 Task: Add an event with the title Lunch and Learn: Effective Presentation Skills for Impactful Delivery, date '2023/10/19', time 7:00 AM to 9:00 AMand add a description: Encourage participants to share their concerns or fears related to the exercise. Discuss the importance of trust, reliability, and effective communication within the team.Select event color  Graphite . Add location for the event as: Bern, Switzerland, logged in from the account softage.4@softage.netand send the event invitation to softage.6@softage.net and softage.7@softage.net. Set a reminder for the event Doesn't repeat
Action: Mouse moved to (92, 100)
Screenshot: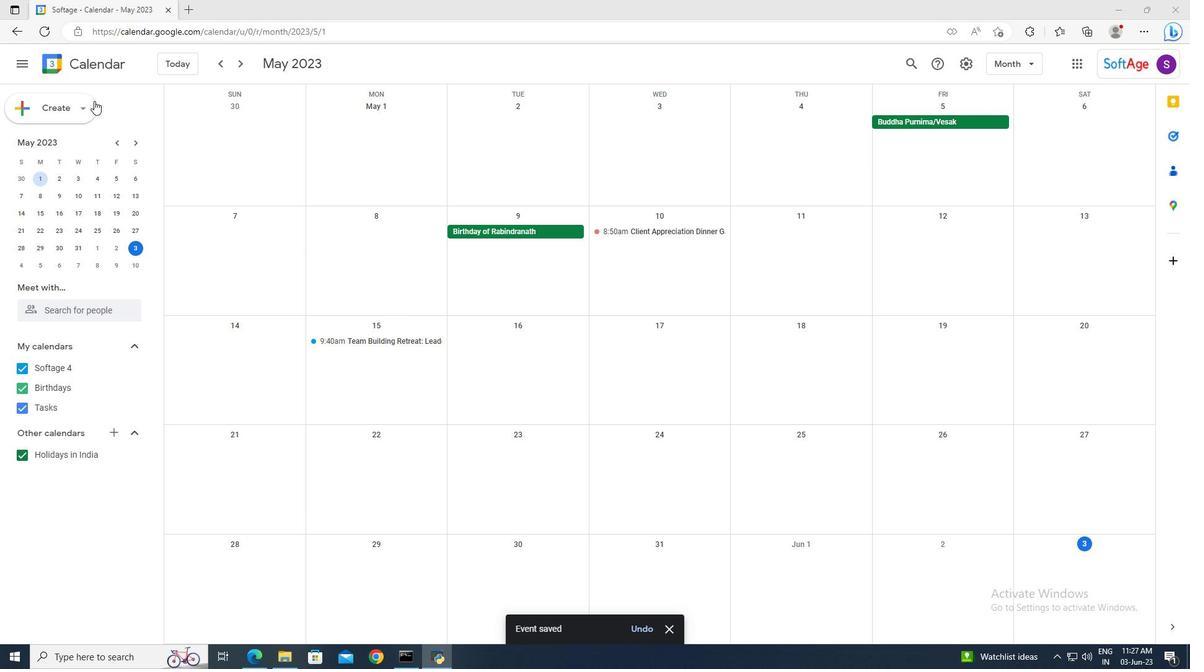 
Action: Mouse pressed left at (92, 100)
Screenshot: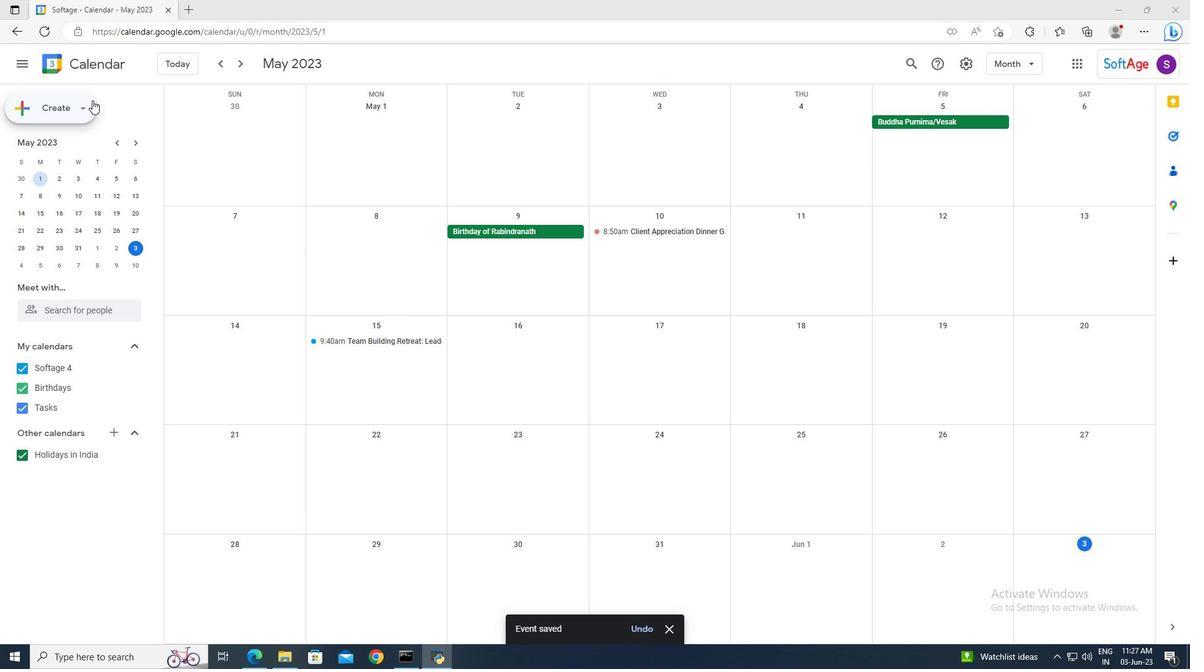 
Action: Mouse moved to (87, 138)
Screenshot: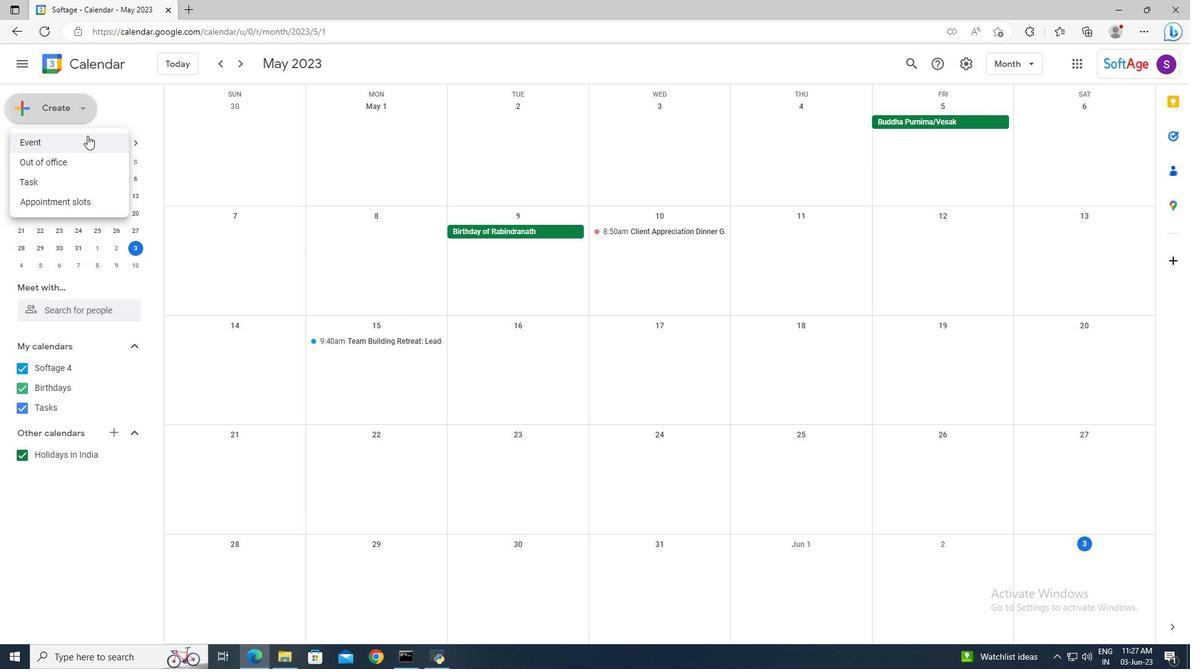 
Action: Mouse pressed left at (87, 138)
Screenshot: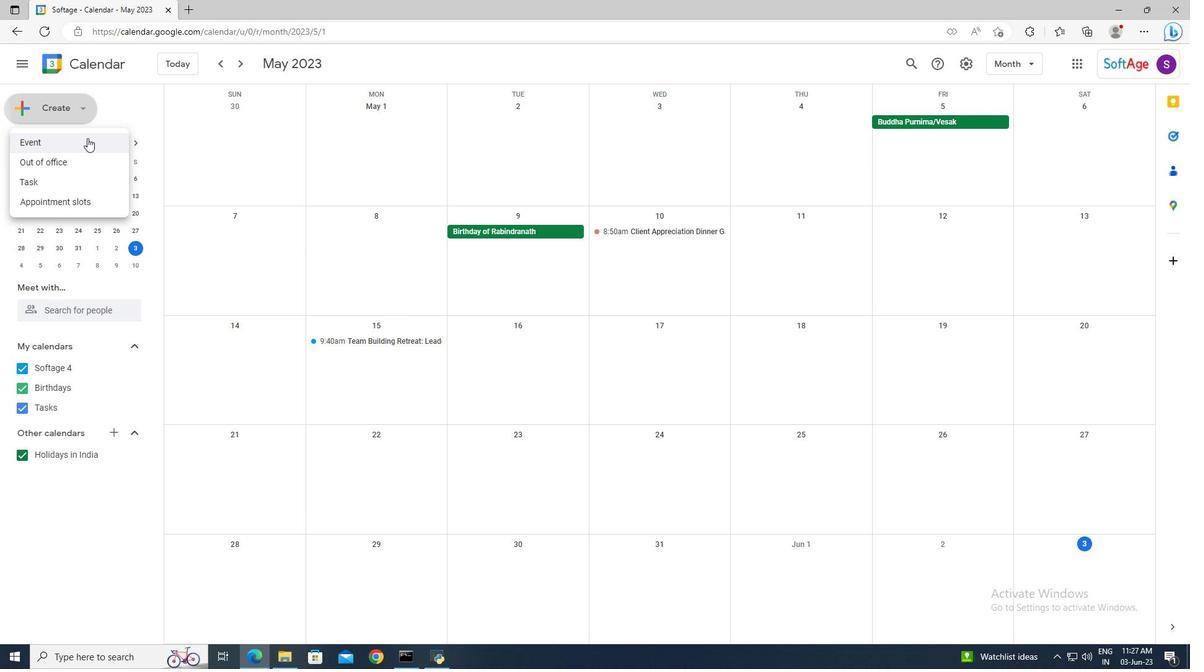 
Action: Mouse moved to (197, 417)
Screenshot: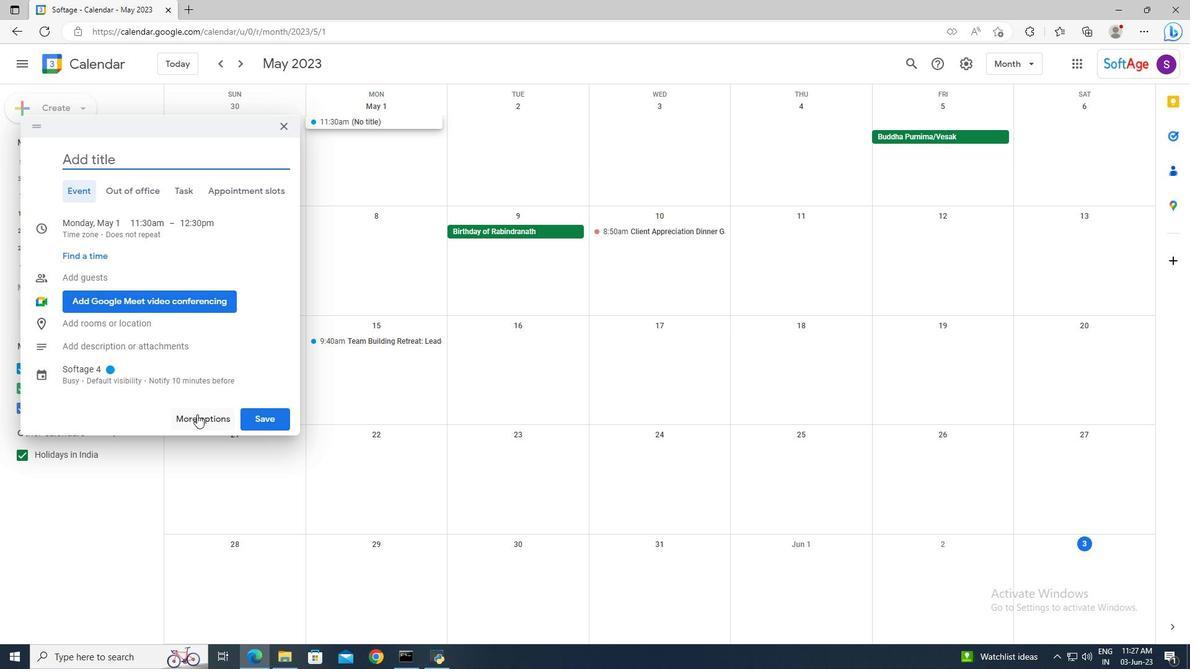 
Action: Mouse pressed left at (197, 417)
Screenshot: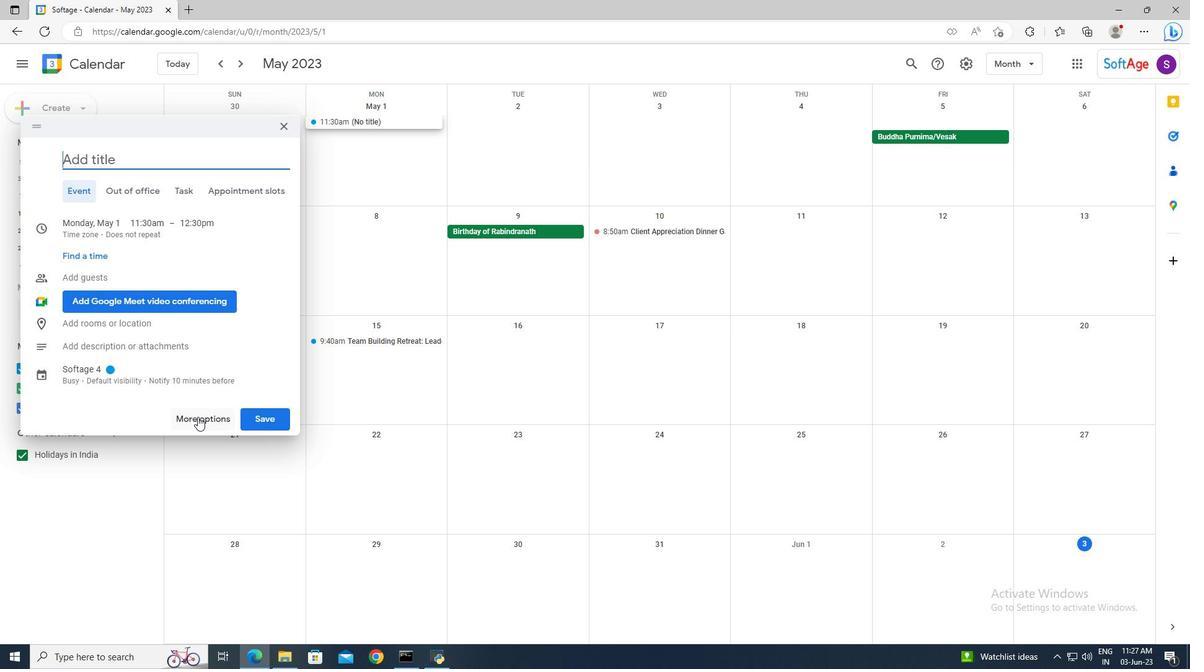 
Action: Mouse moved to (206, 70)
Screenshot: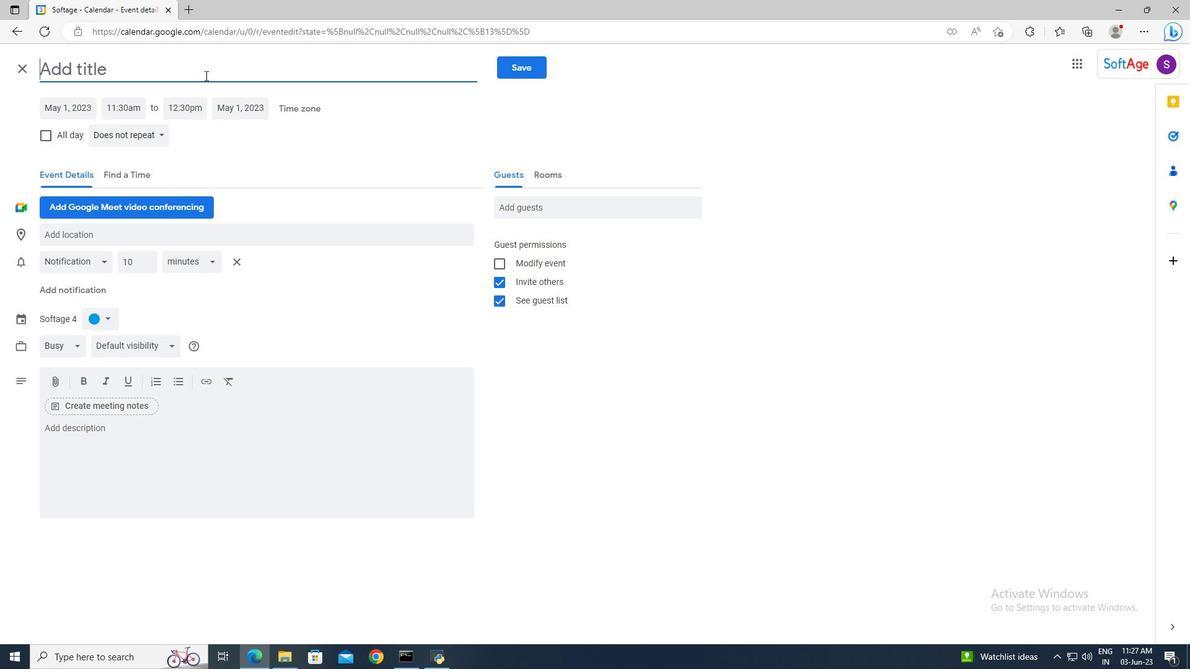 
Action: Mouse pressed left at (206, 70)
Screenshot: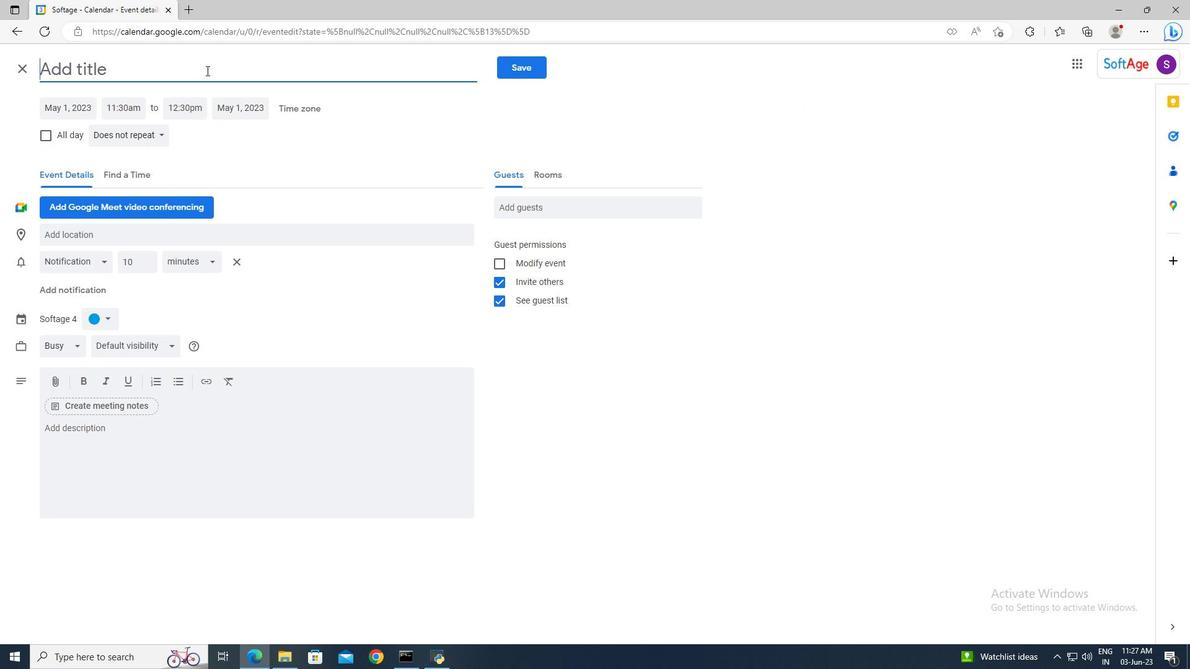 
Action: Key pressed <Key.shift>Lunch<Key.space>and<Key.space><Key.shift>Learn<Key.shift>:<Key.space><Key.shift>Effective<Key.space><Key.shift>Presentation<Key.space><Key.shift_r>Skills<Key.space>for<Key.space><Key.shift>Impactful<Key.space><Key.shift>Delivery
Screenshot: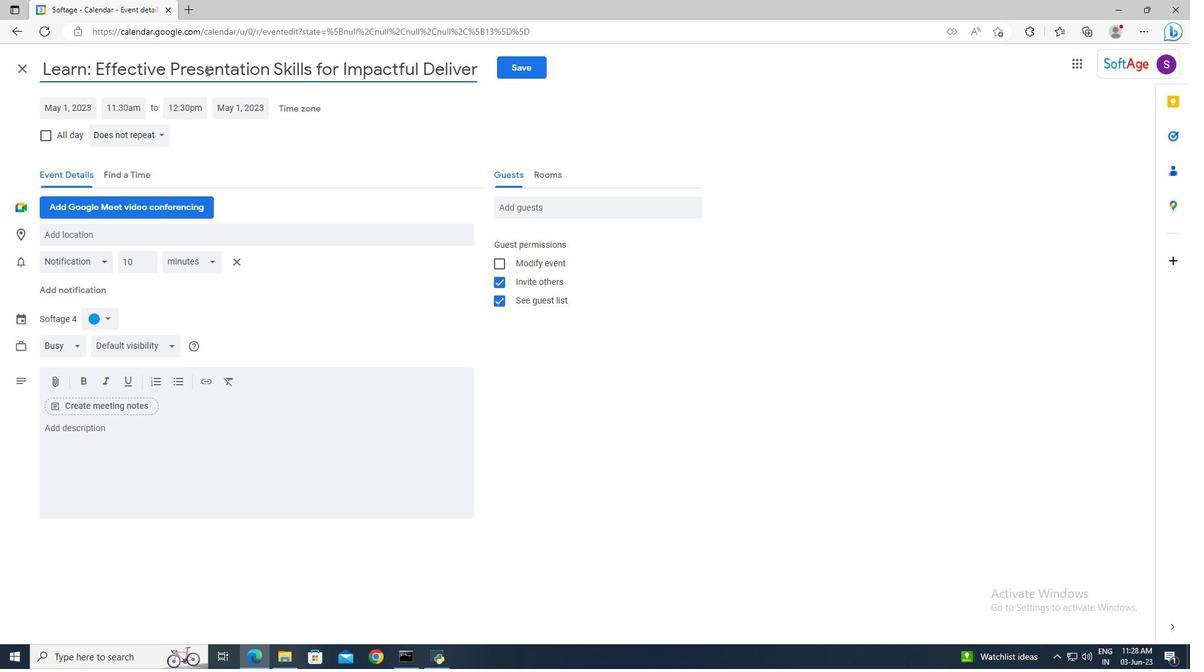 
Action: Mouse moved to (84, 106)
Screenshot: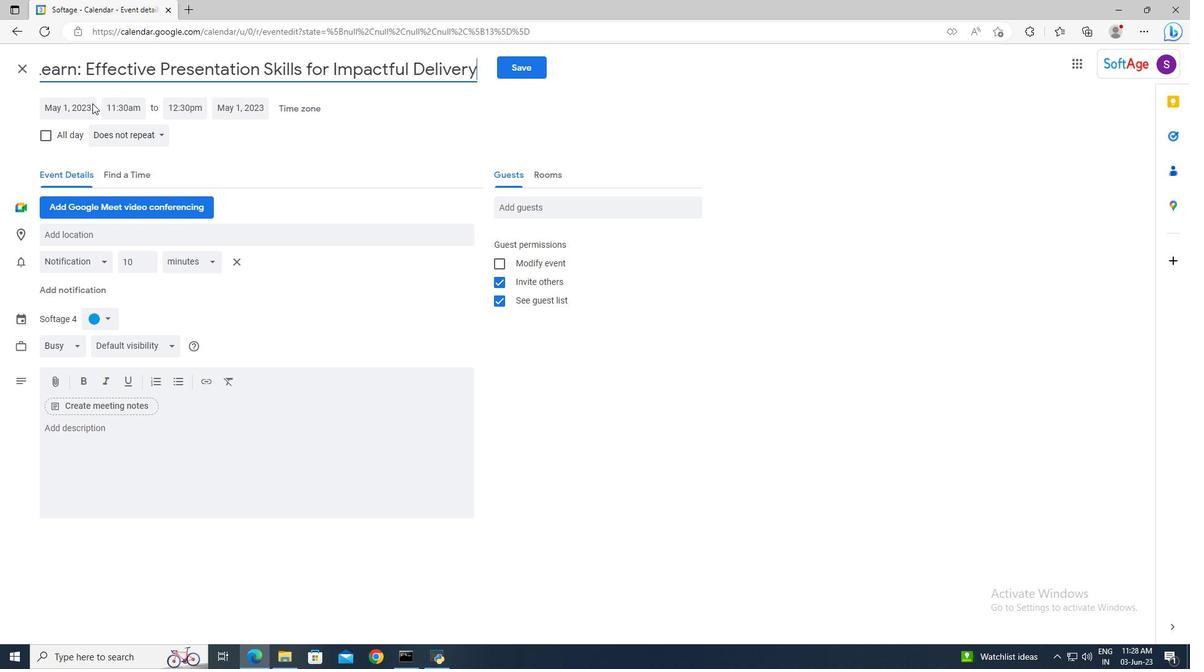 
Action: Mouse pressed left at (84, 106)
Screenshot: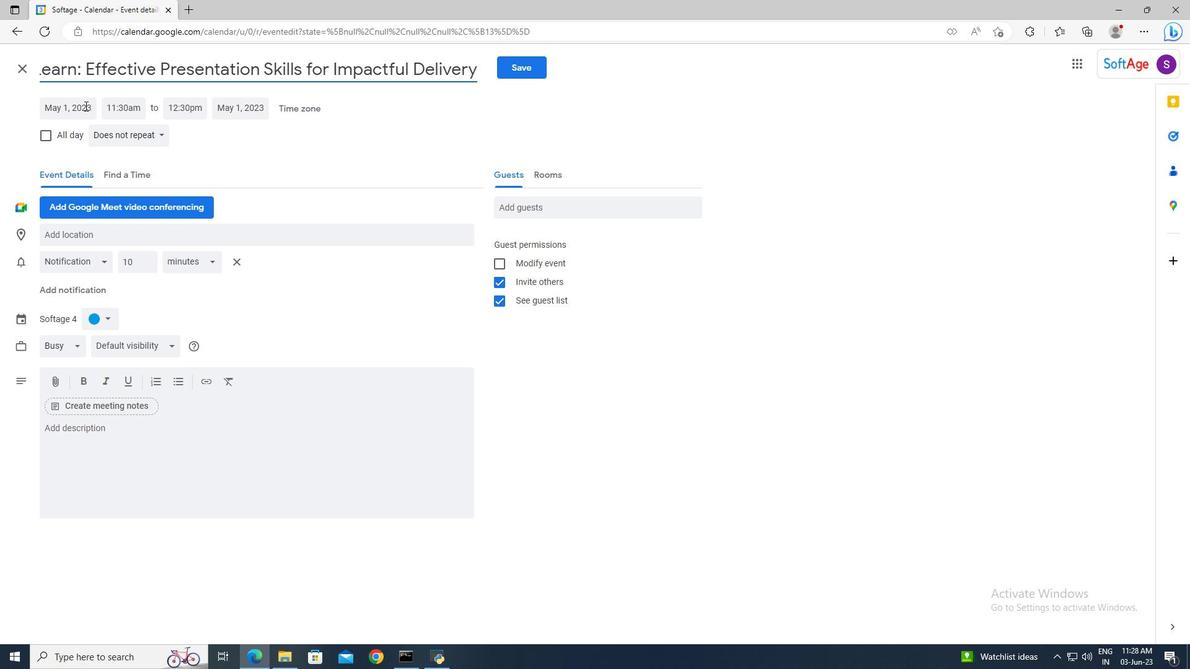 
Action: Mouse moved to (194, 131)
Screenshot: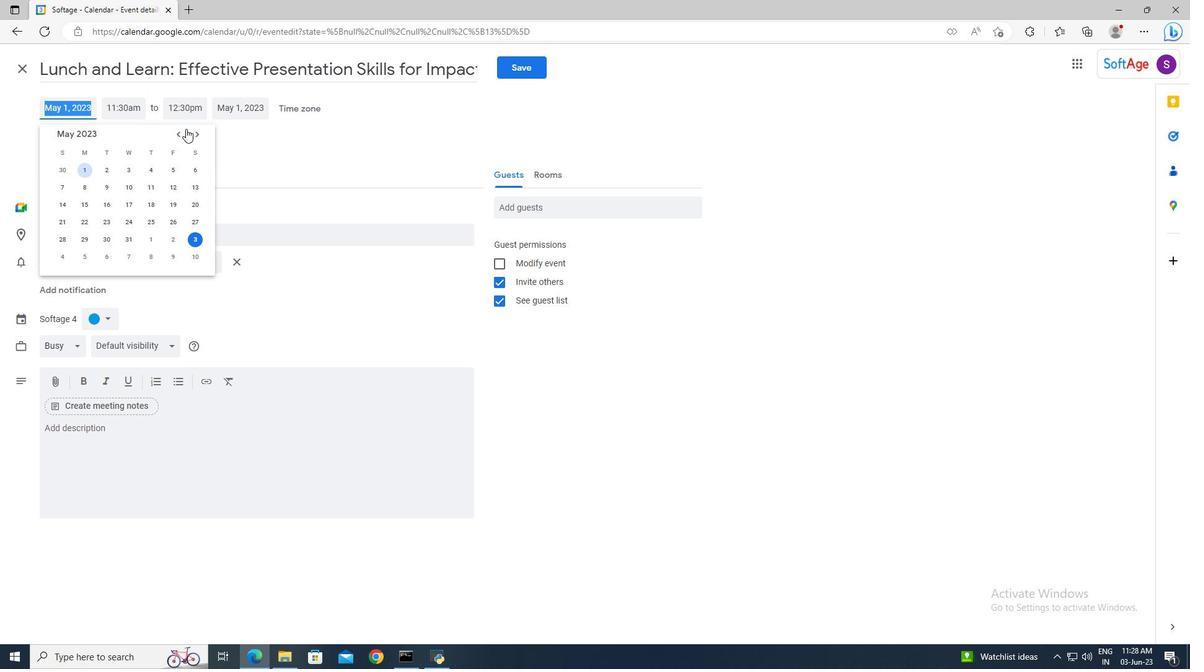 
Action: Mouse pressed left at (194, 131)
Screenshot: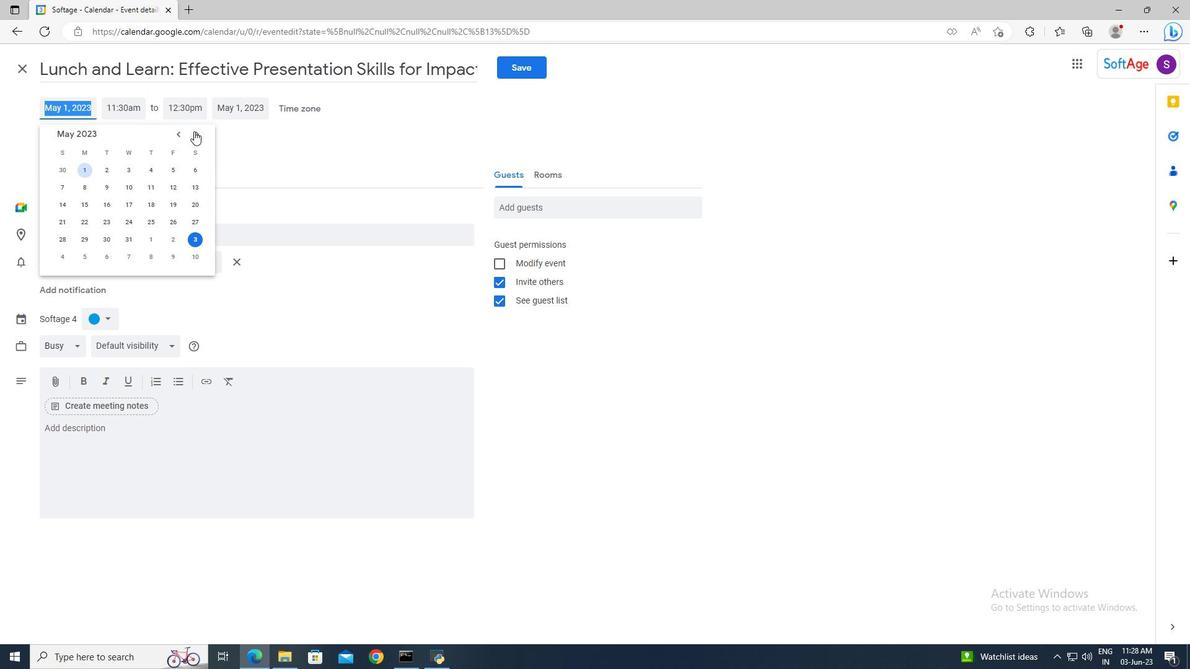 
Action: Mouse pressed left at (194, 131)
Screenshot: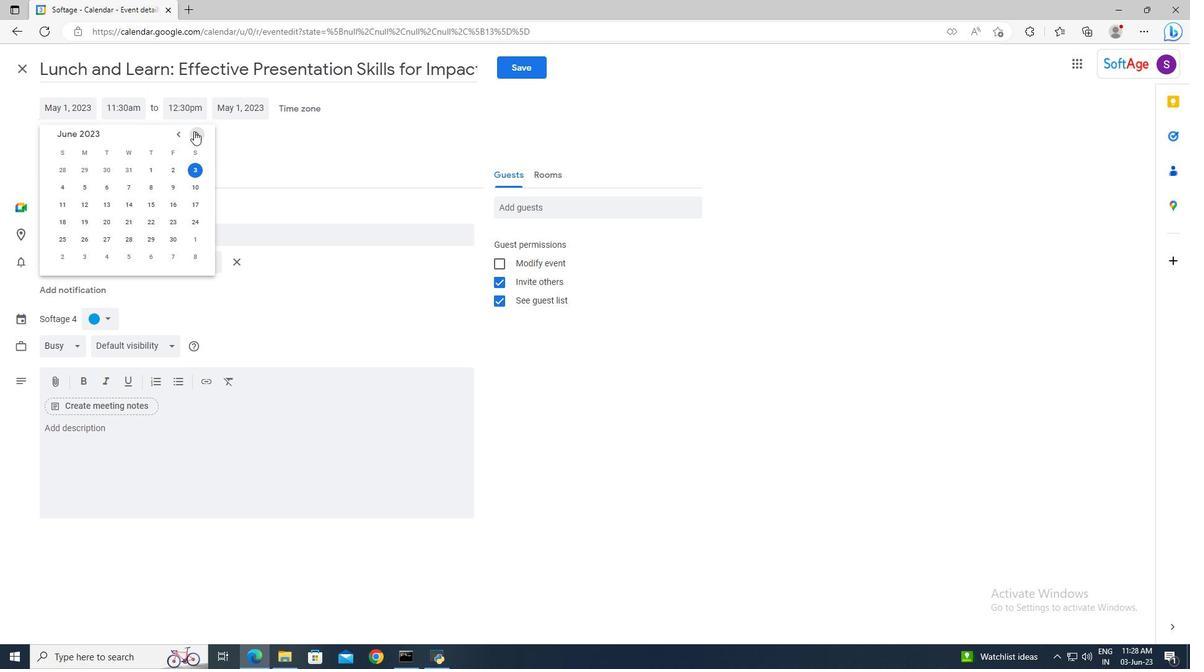 
Action: Mouse pressed left at (194, 131)
Screenshot: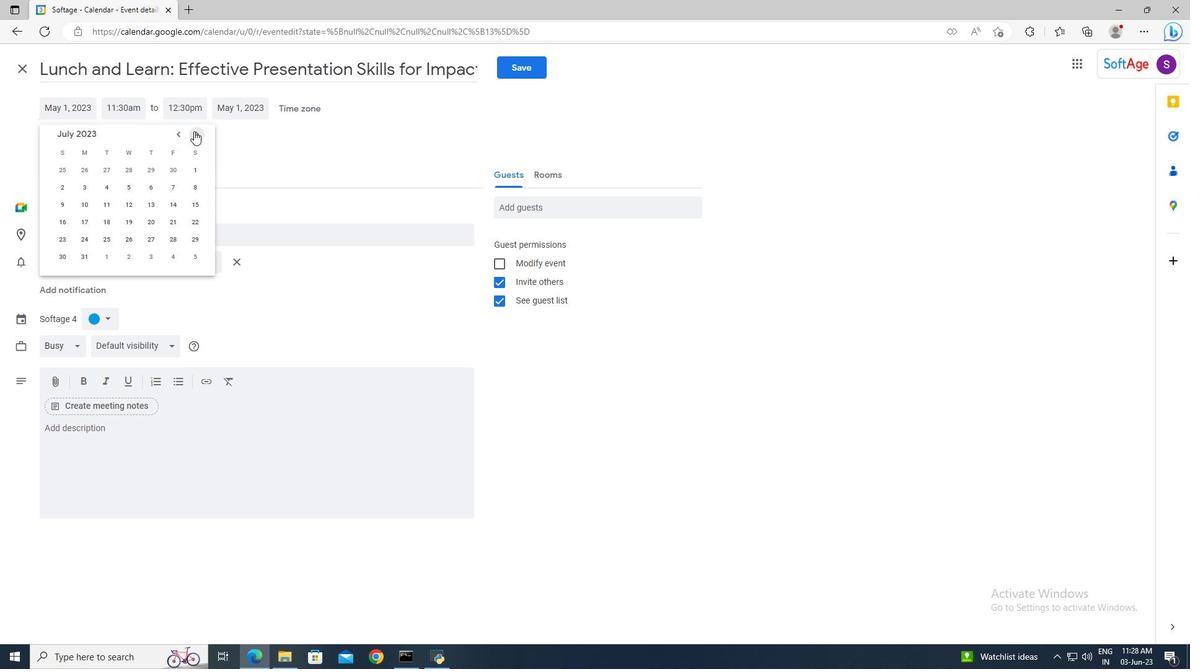 
Action: Mouse pressed left at (194, 131)
Screenshot: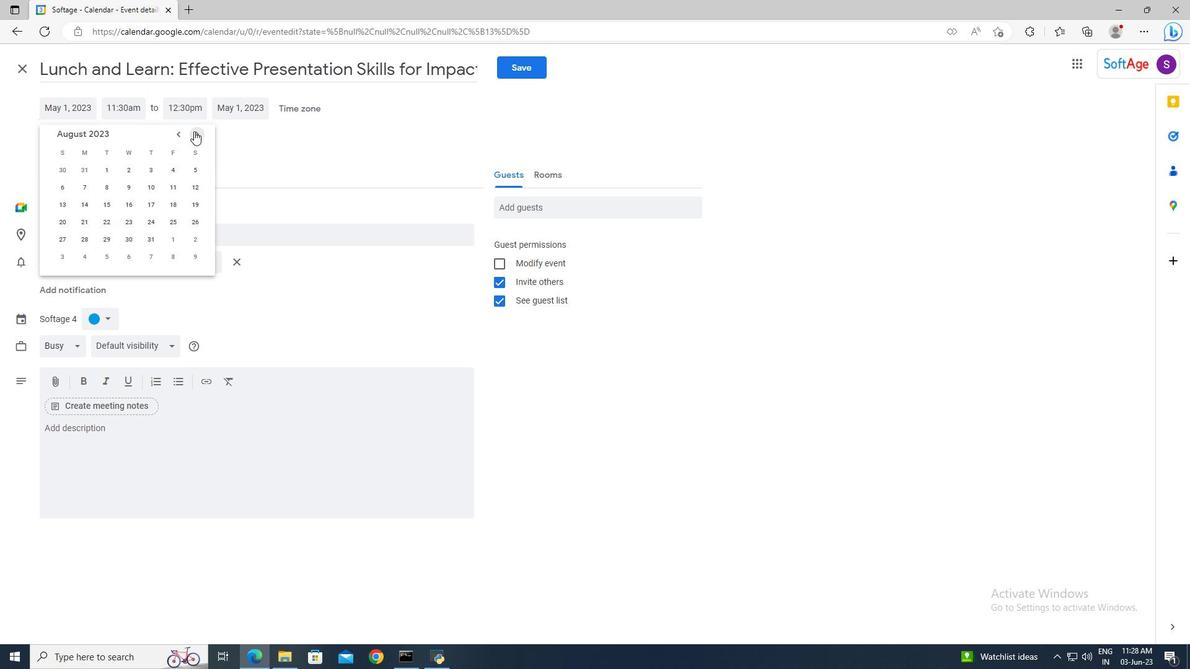 
Action: Mouse pressed left at (194, 131)
Screenshot: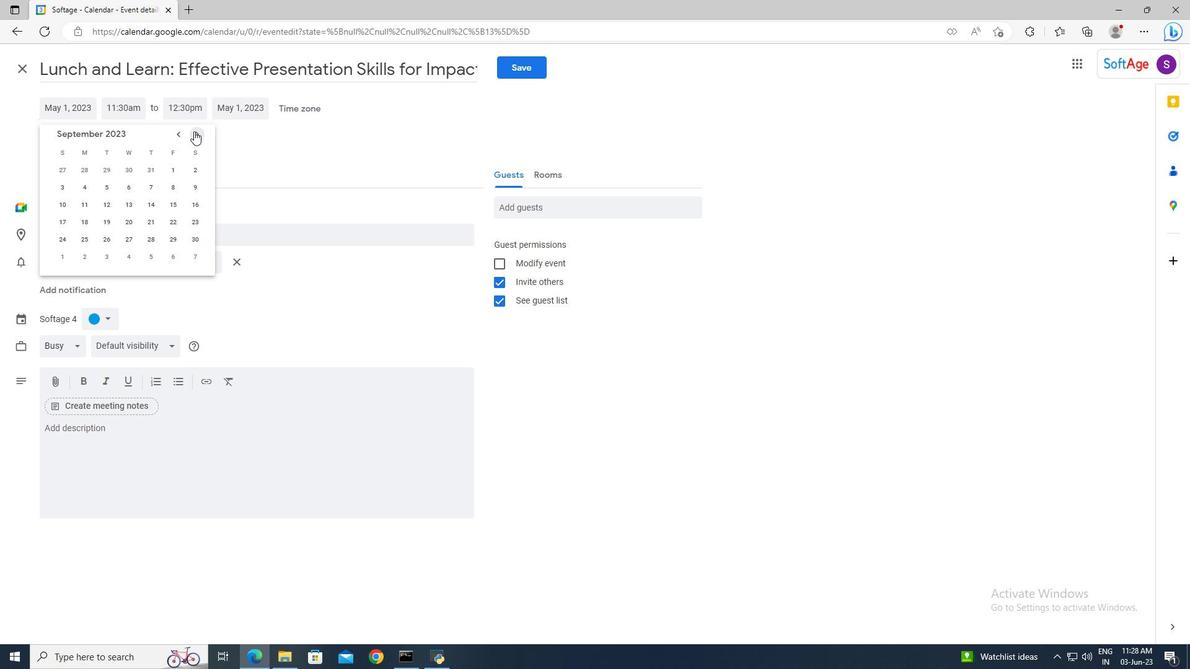 
Action: Mouse moved to (155, 203)
Screenshot: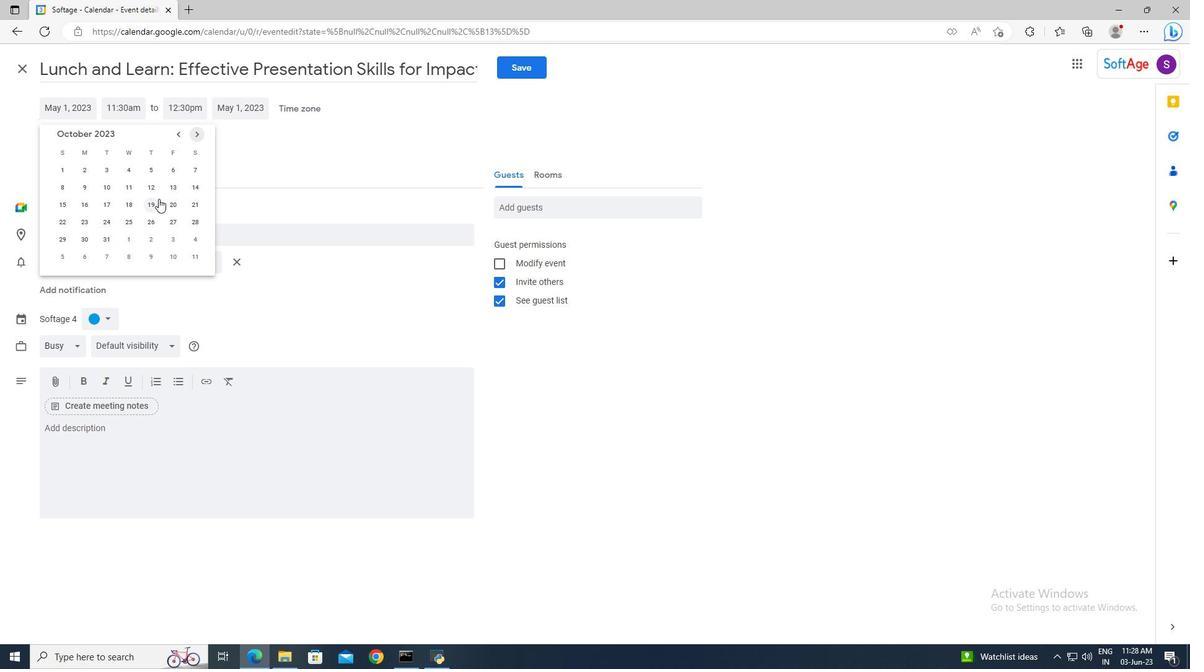 
Action: Mouse pressed left at (155, 203)
Screenshot: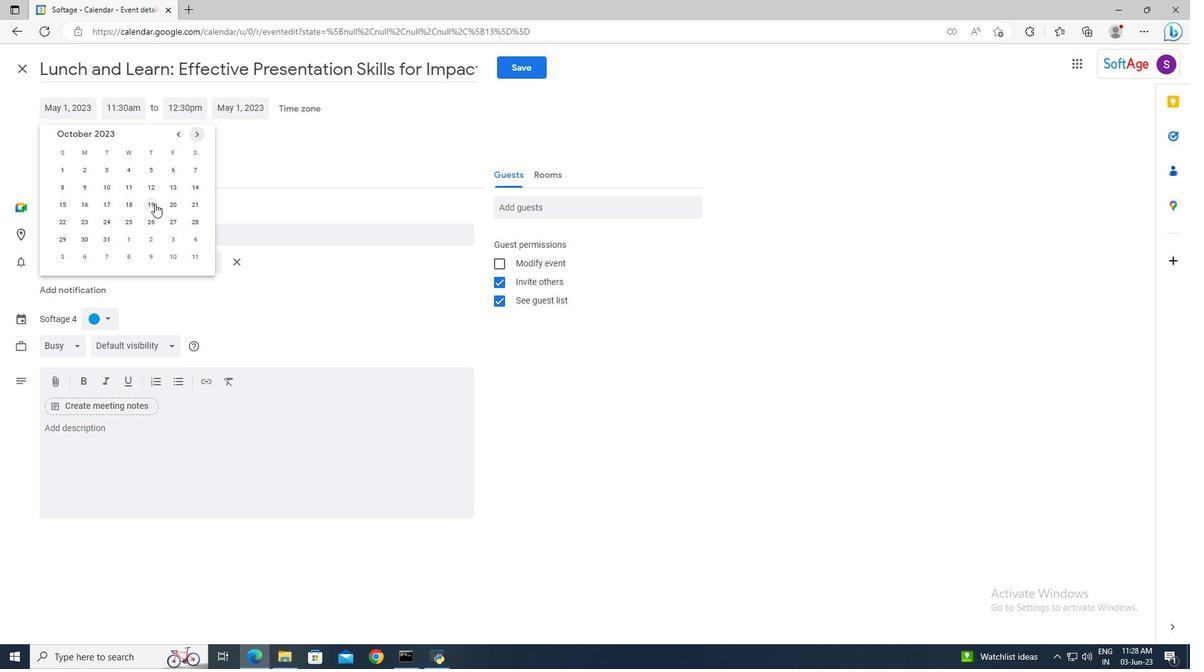 
Action: Mouse moved to (136, 109)
Screenshot: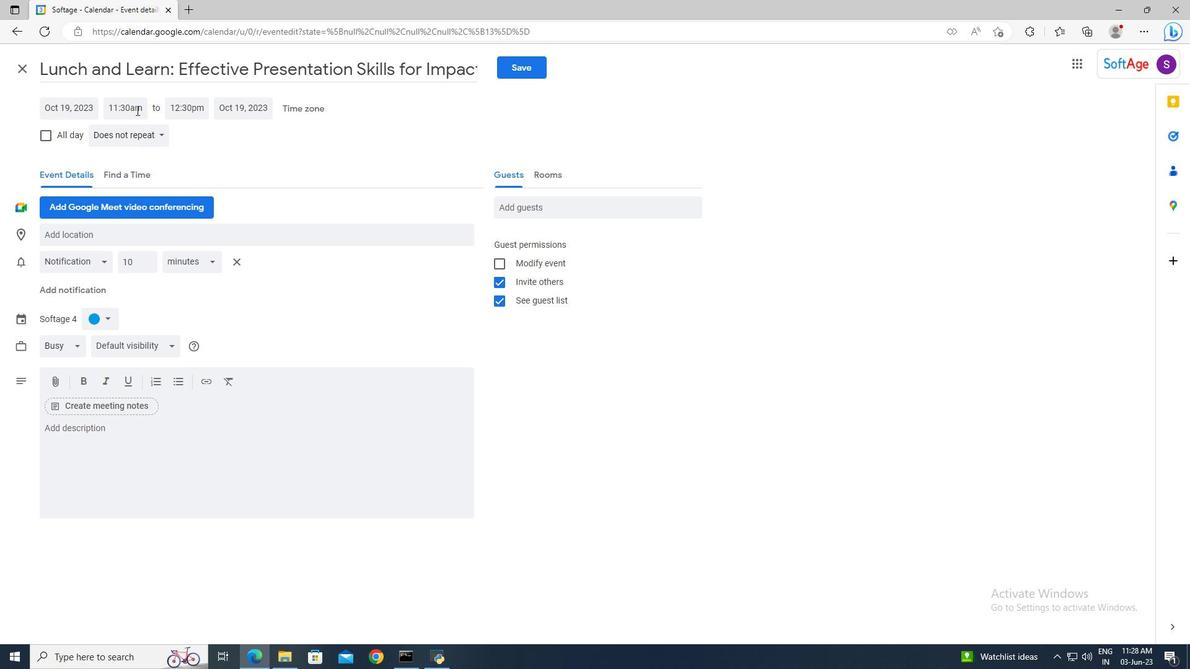 
Action: Mouse pressed left at (136, 109)
Screenshot: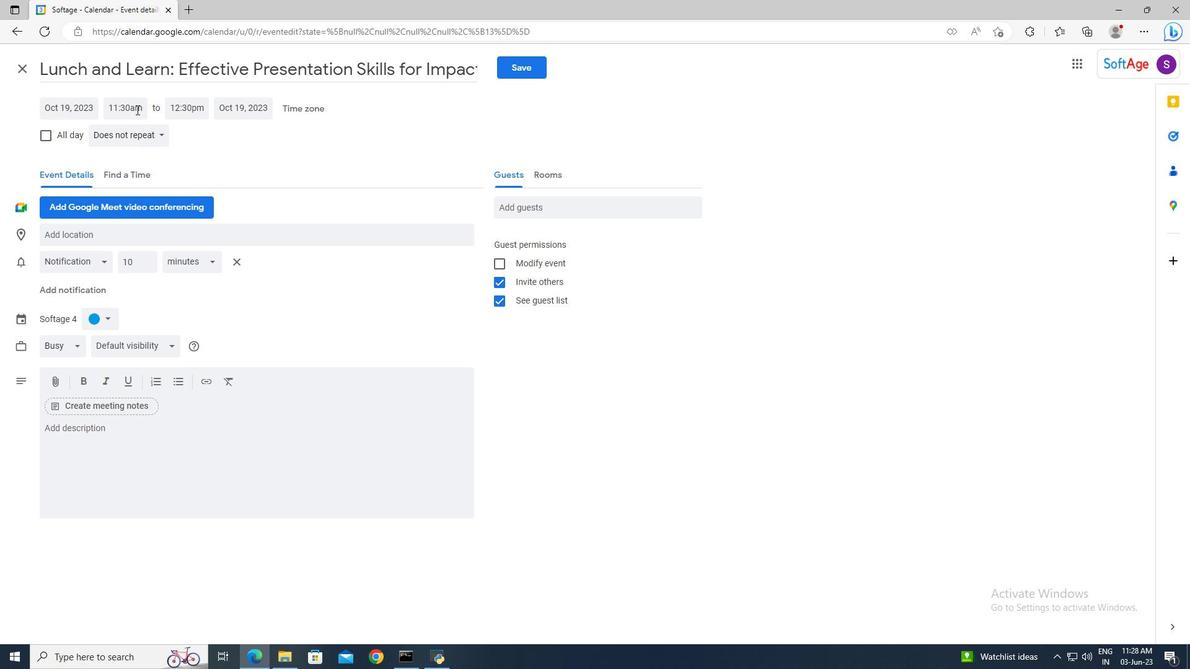 
Action: Key pressed 7<Key.shift_r>:00am<Key.enter><Key.tab>9<Key.shift_r>:00<Key.enter>
Screenshot: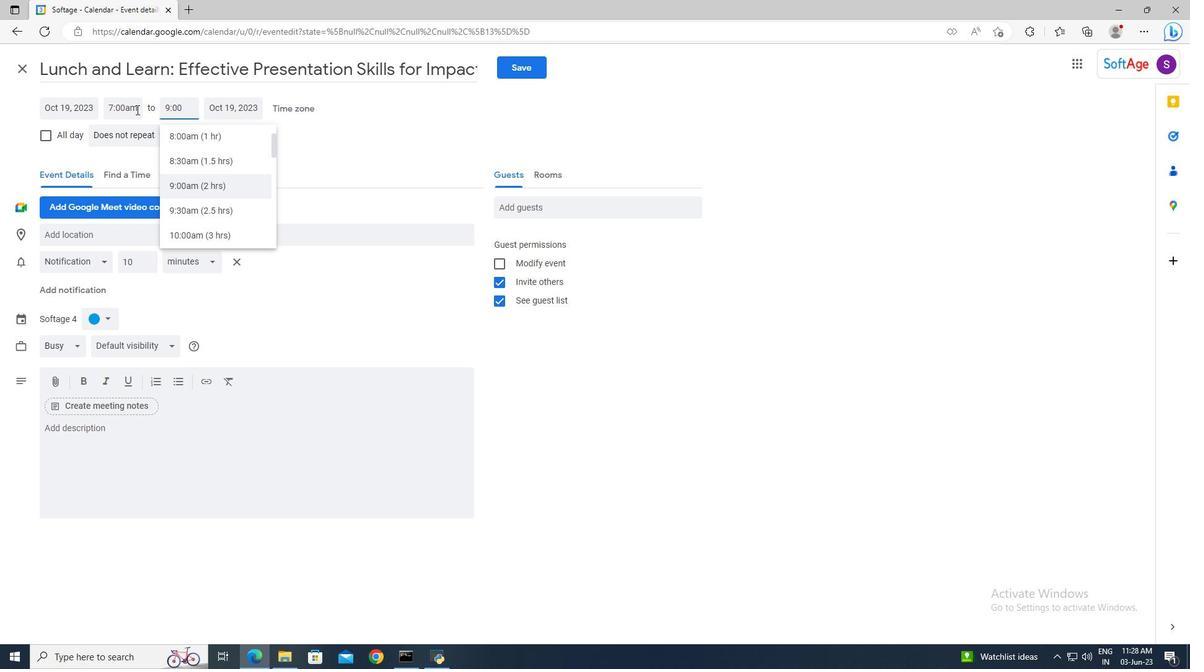 
Action: Mouse moved to (136, 434)
Screenshot: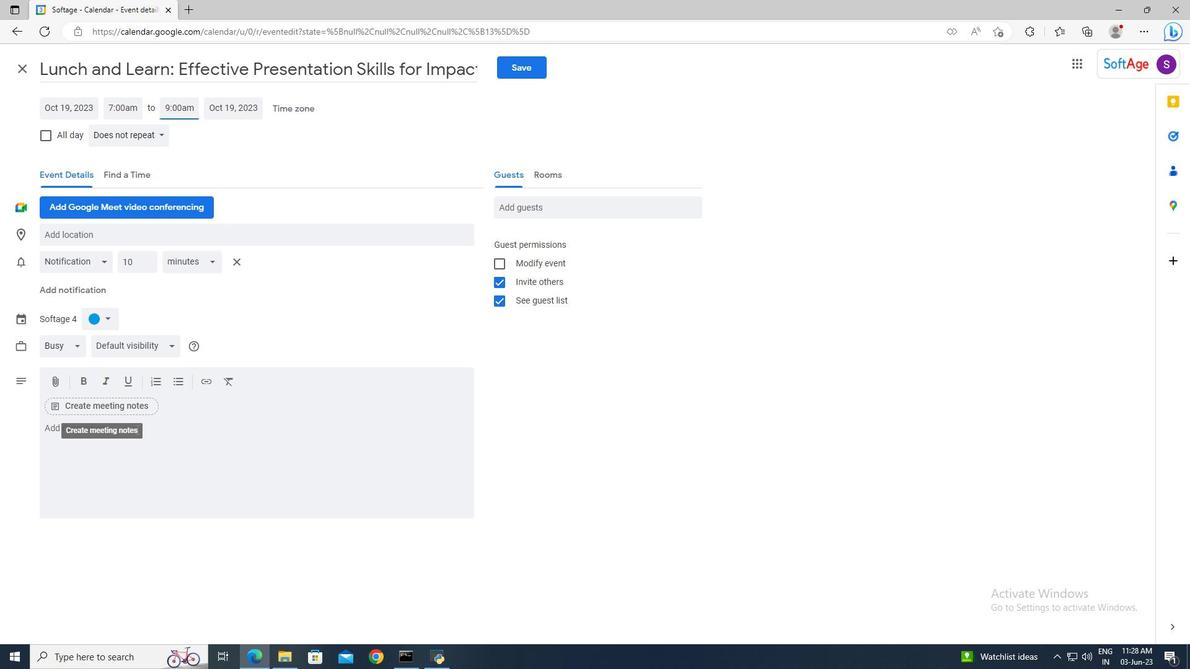 
Action: Mouse pressed left at (136, 434)
Screenshot: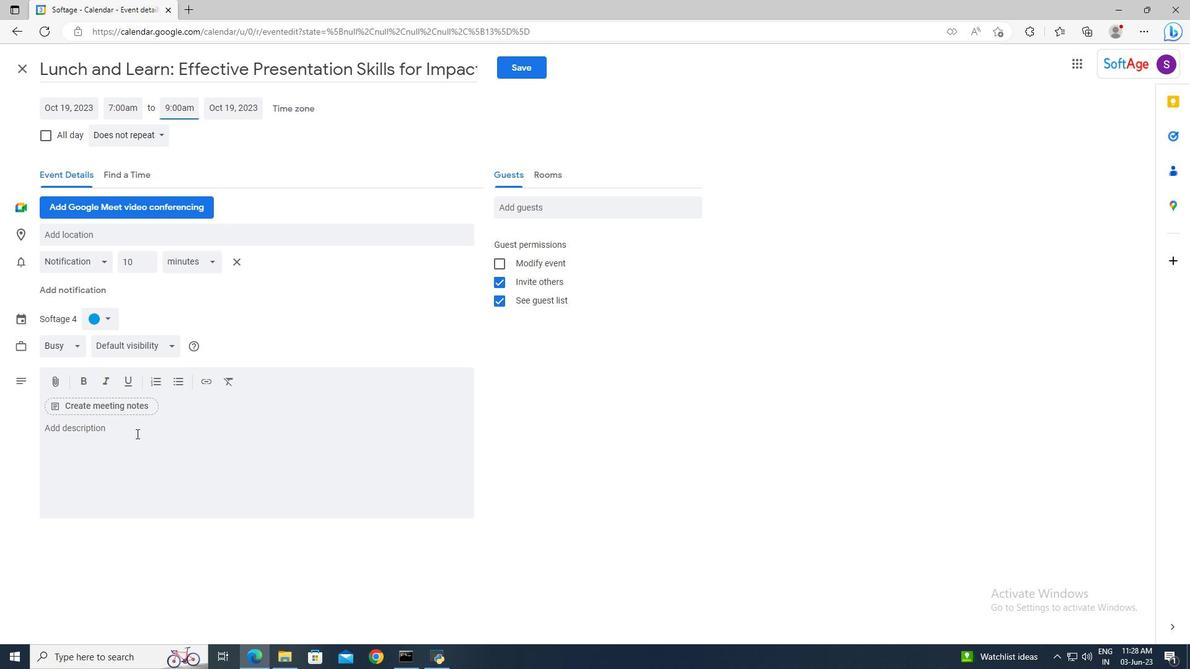 
Action: Key pressed <Key.shift>Encourage<Key.space>participants<Key.space>to<Key.space>share<Key.space>their<Key.space>concerns<Key.space>or<Key.space>fears<Key.space>related<Key.space>to<Key.space>the<Key.space>exercise.<Key.space><Key.shift>Discuss<Key.space>the<Key.space>importance<Key.space>of<Key.space>trust,<Key.space>reliability,<Key.space>and<Key.space>effective<Key.space>communication<Key.space>within<Key.space>the<Key.space>team.
Screenshot: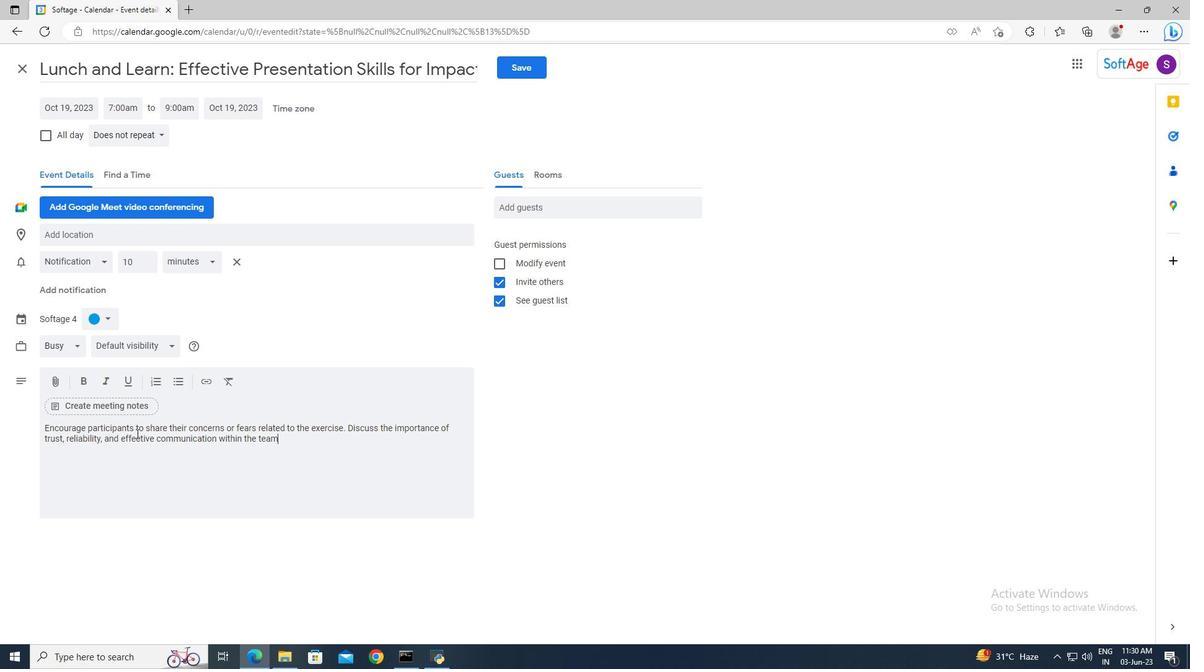 
Action: Mouse moved to (109, 319)
Screenshot: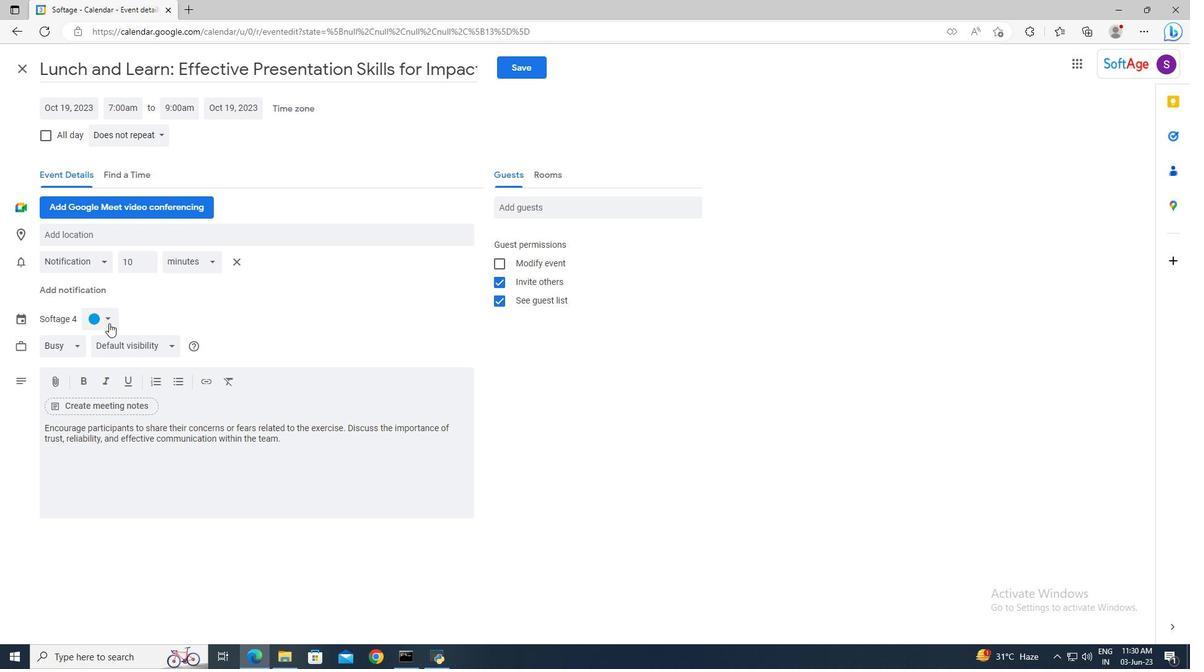 
Action: Mouse pressed left at (109, 319)
Screenshot: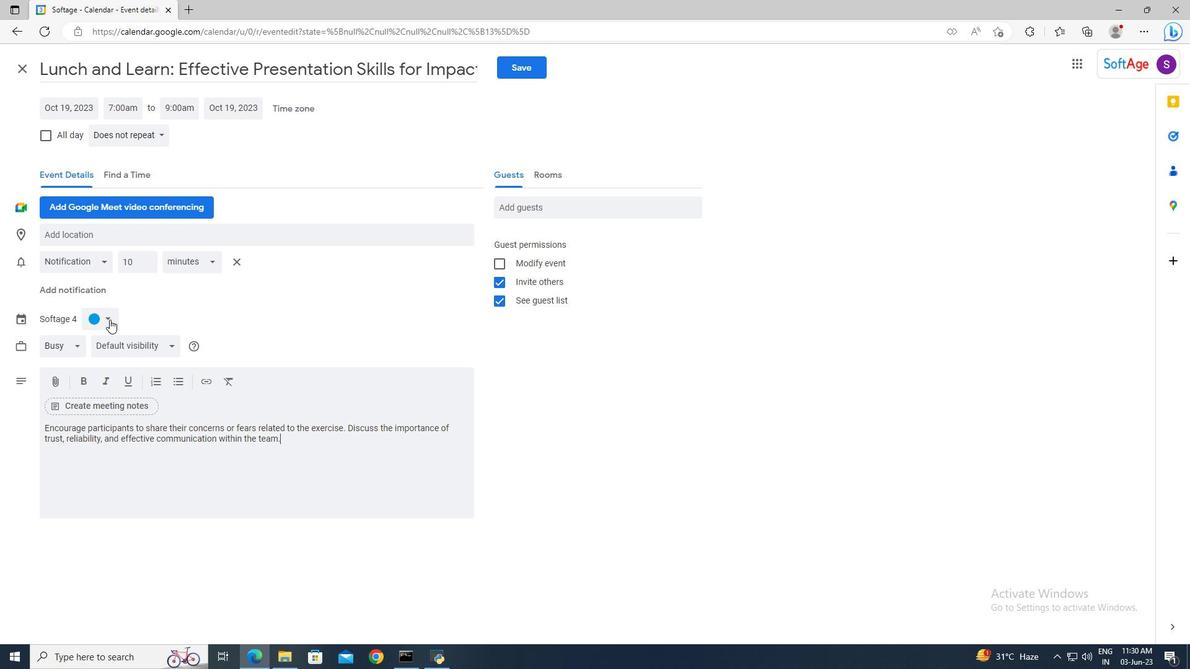 
Action: Mouse moved to (93, 394)
Screenshot: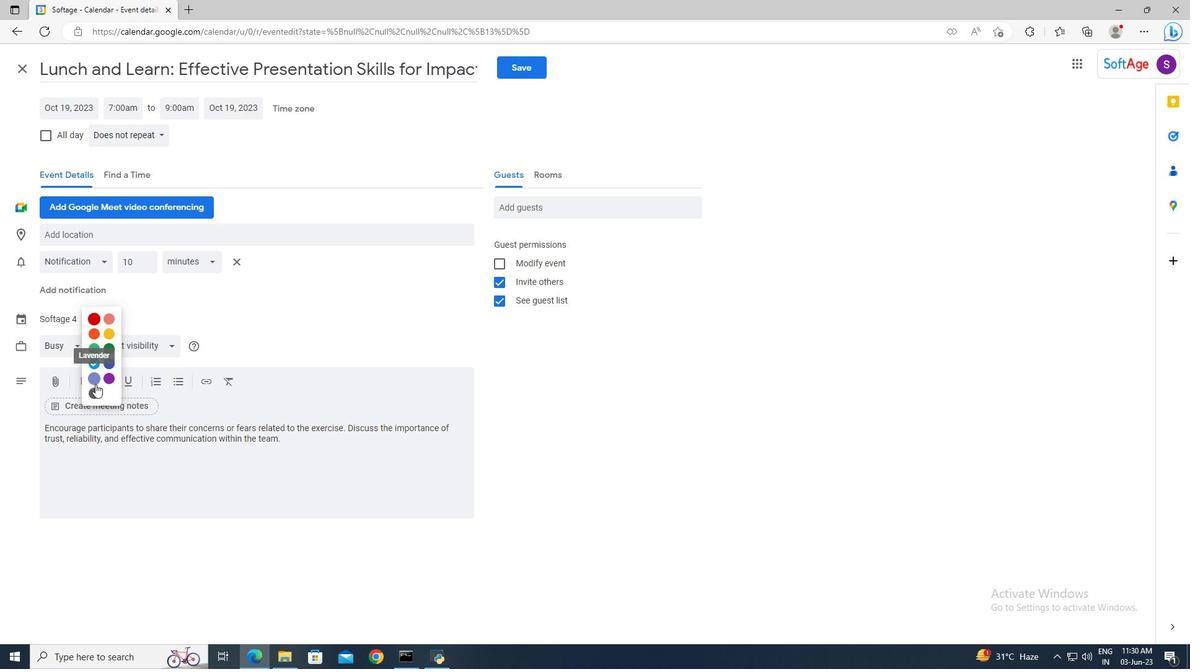 
Action: Mouse pressed left at (93, 394)
Screenshot: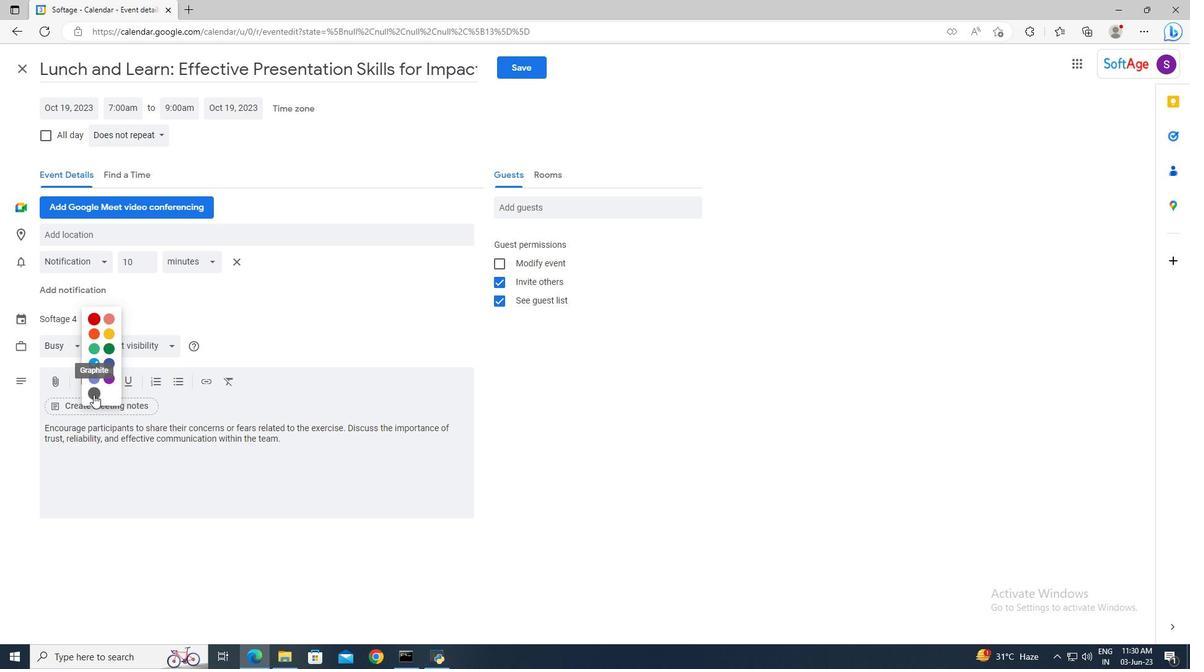 
Action: Mouse moved to (96, 238)
Screenshot: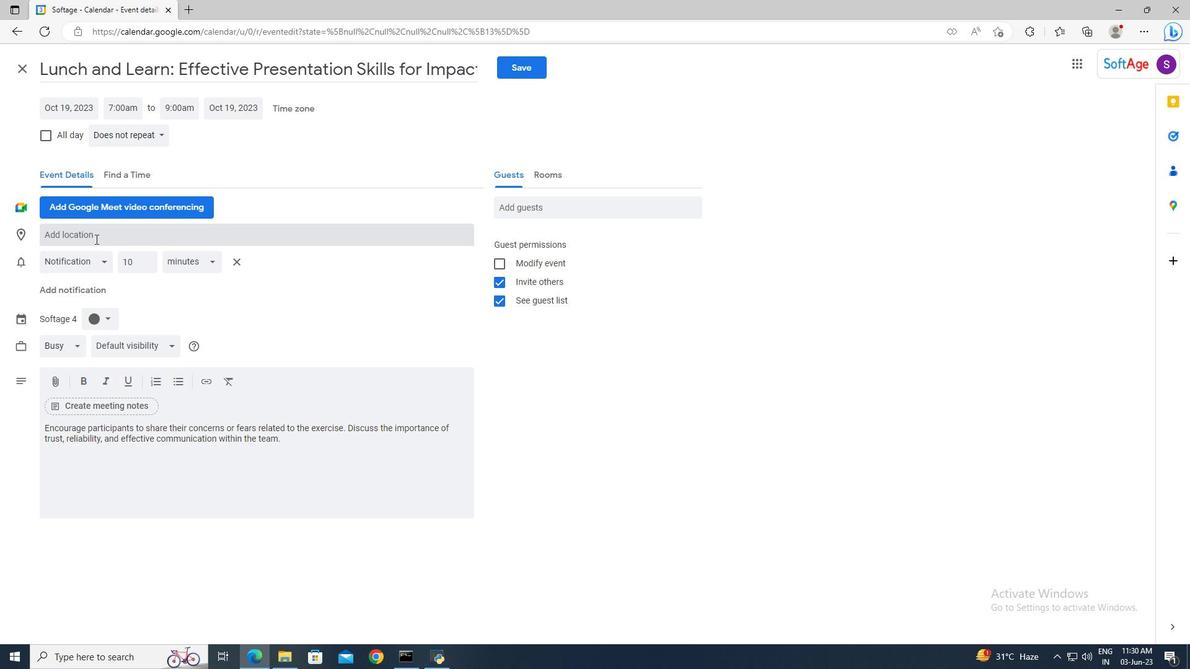 
Action: Mouse pressed left at (96, 238)
Screenshot: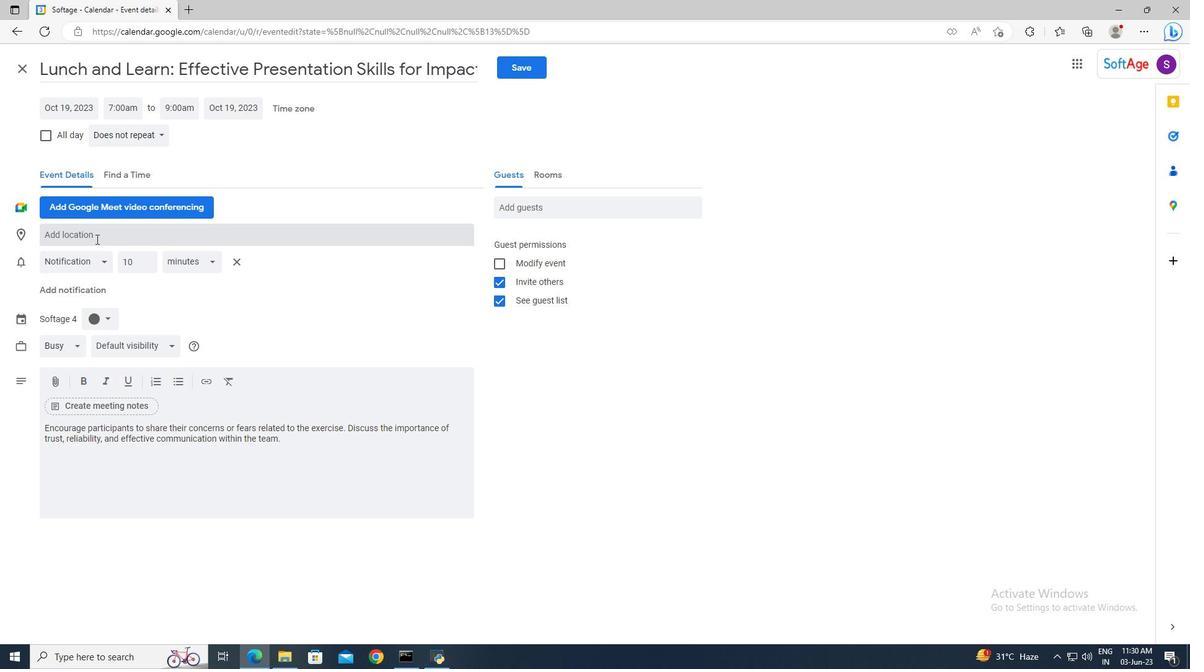 
Action: Key pressed <Key.shift>Bern,<Key.space><Key.shift_r>Switzerland
Screenshot: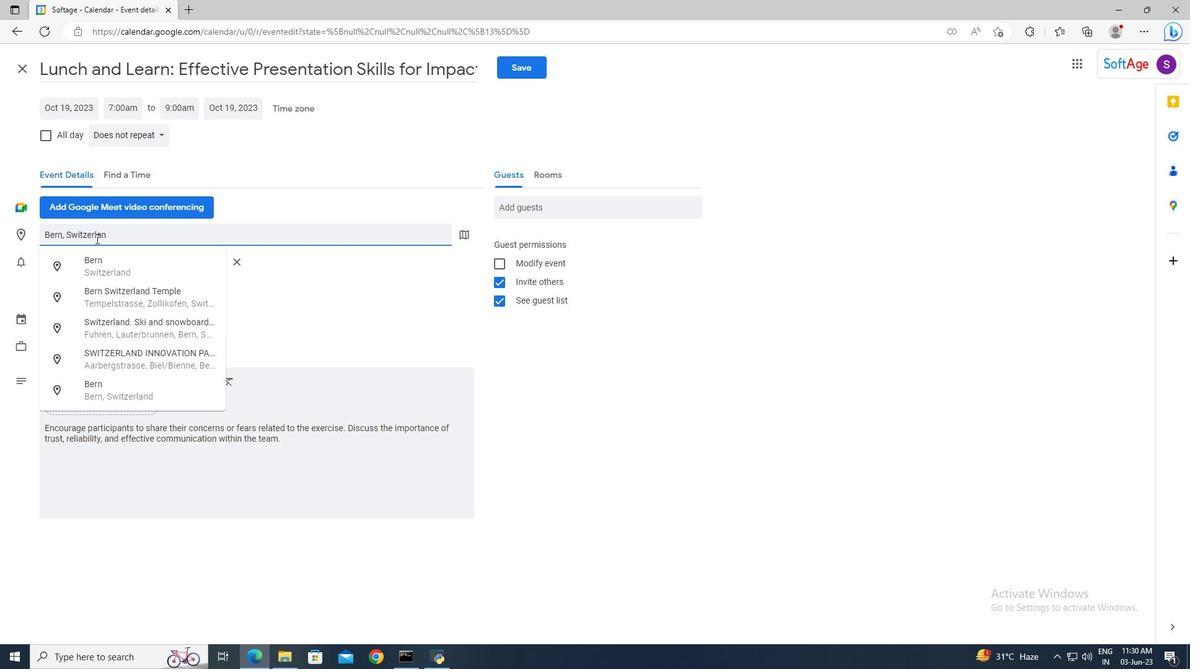 
Action: Mouse moved to (105, 272)
Screenshot: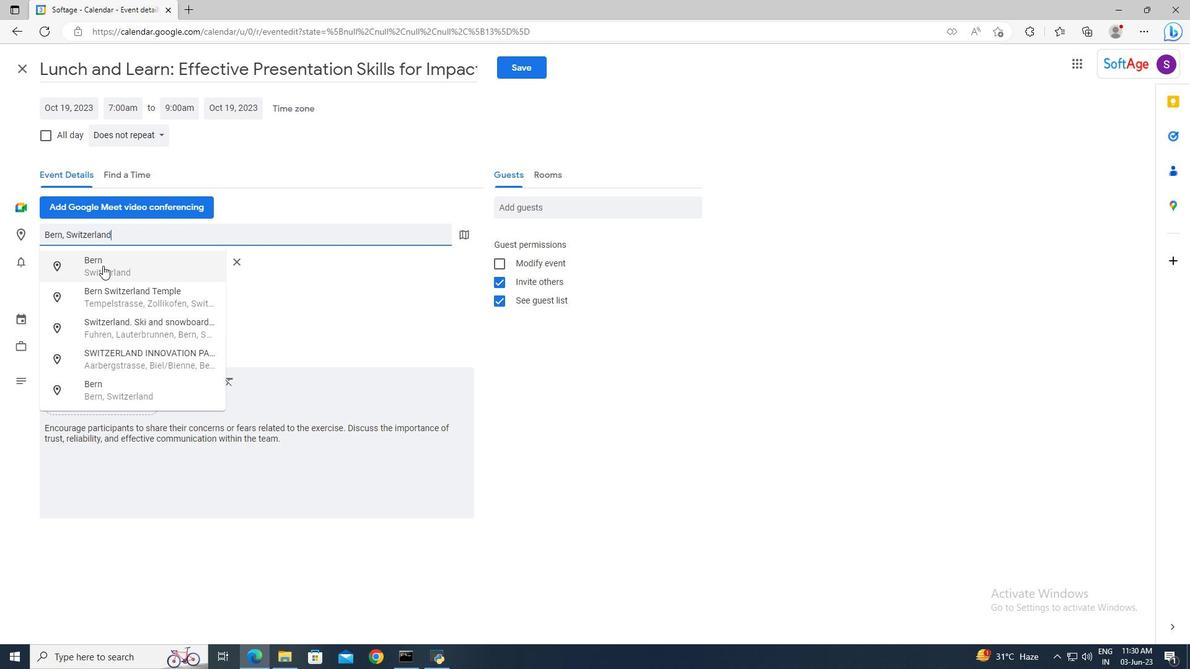 
Action: Mouse pressed left at (105, 272)
Screenshot: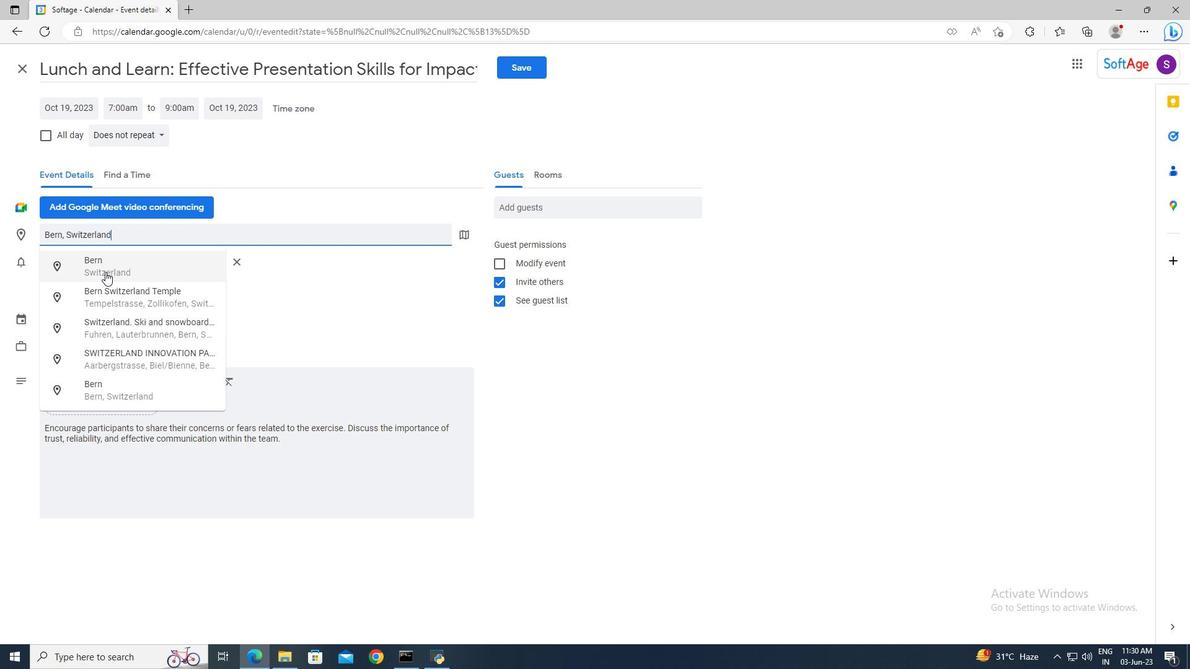 
Action: Mouse moved to (514, 213)
Screenshot: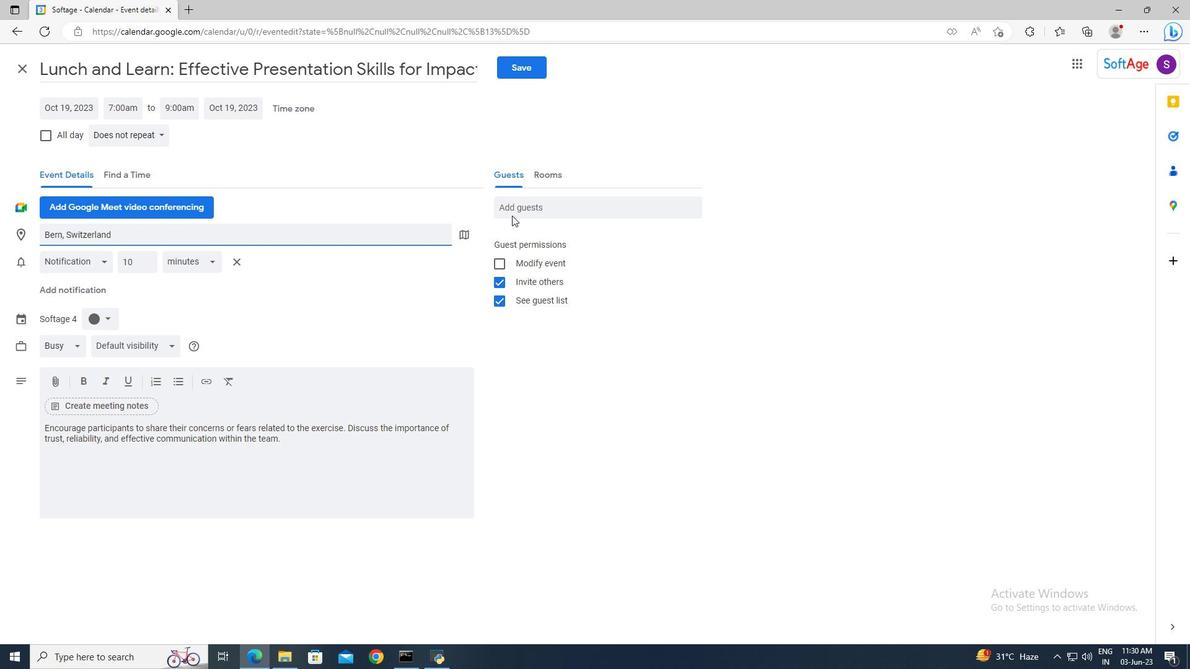 
Action: Mouse pressed left at (514, 213)
Screenshot: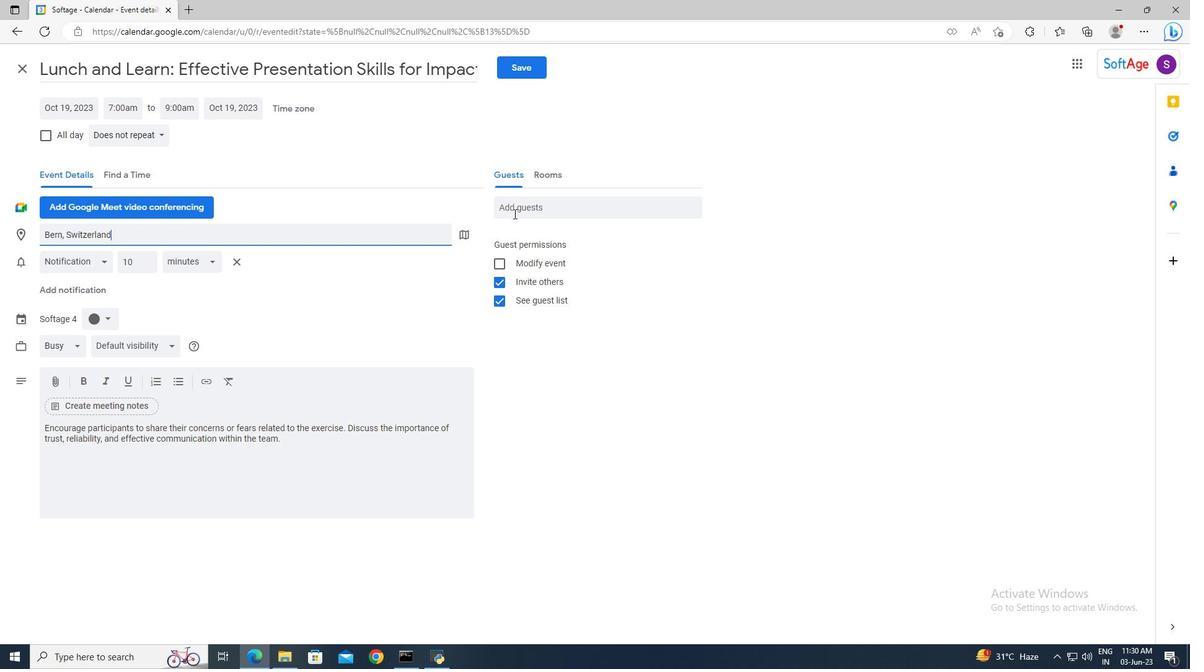 
Action: Key pressed softage.6<Key.shift>@softage.net<Key.enter>softage.7<Key.shift>@softage.net<Key.enter>
Screenshot: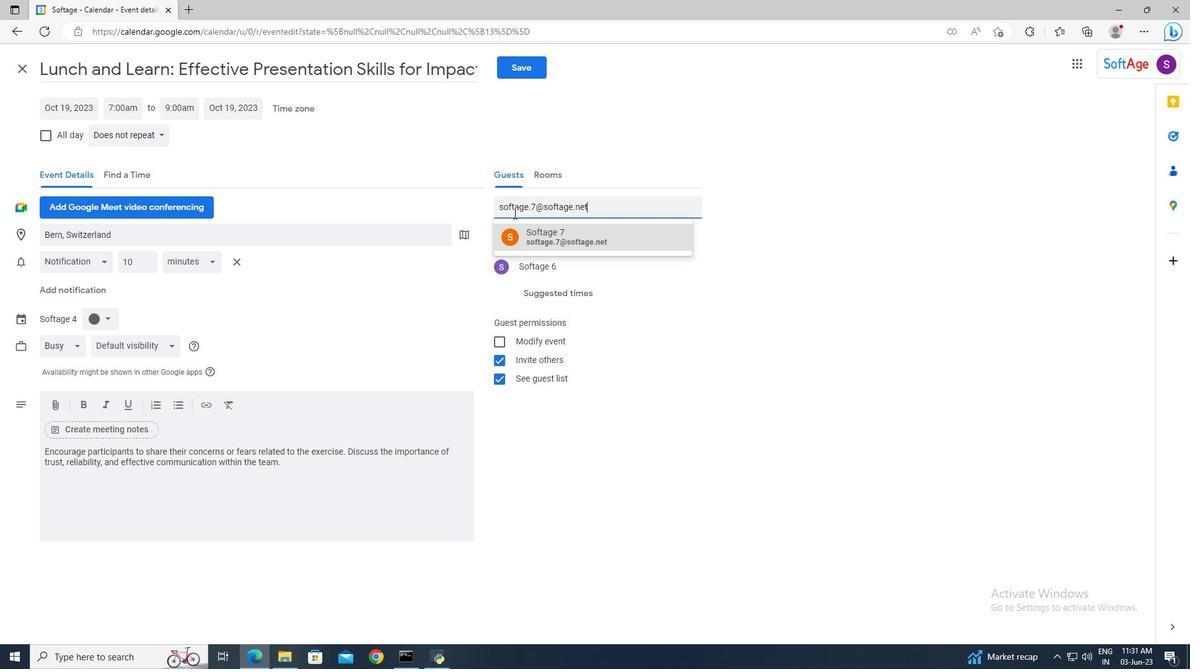 
Action: Mouse moved to (166, 135)
Screenshot: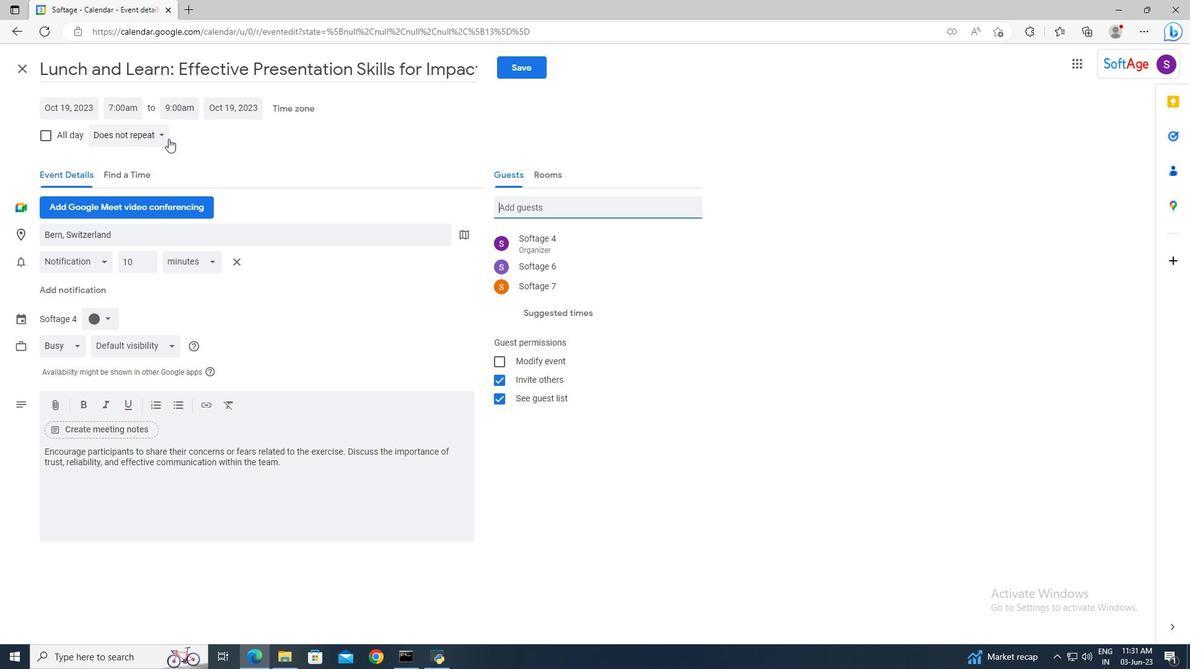 
Action: Mouse pressed left at (166, 135)
Screenshot: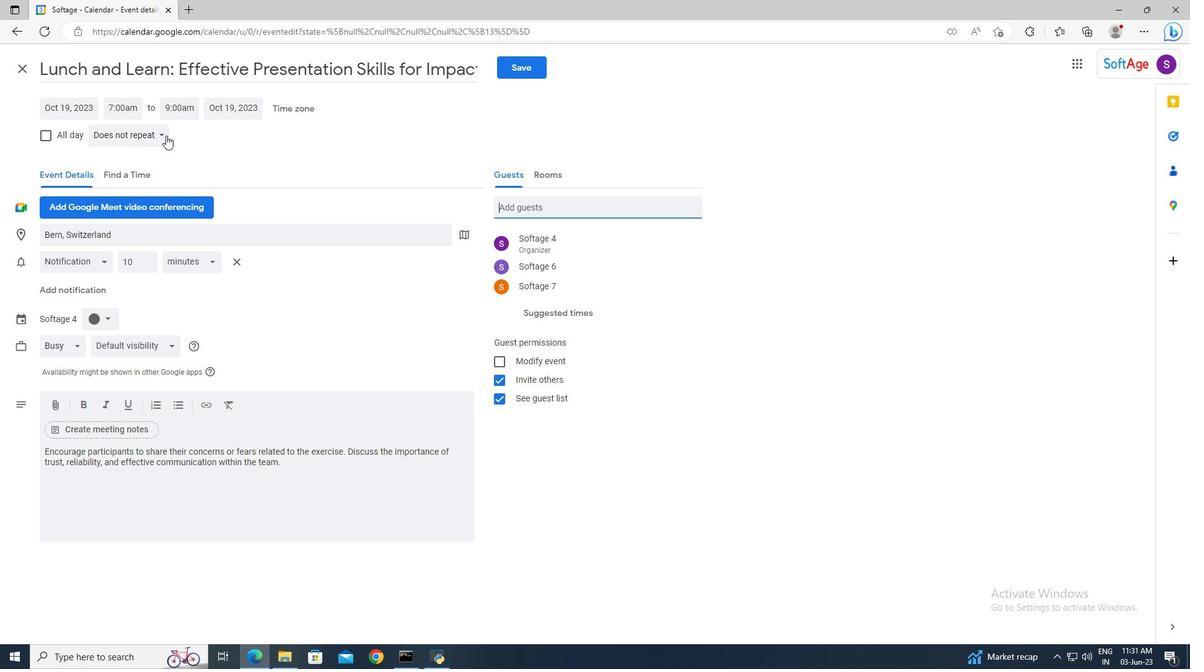 
Action: Mouse moved to (132, 137)
Screenshot: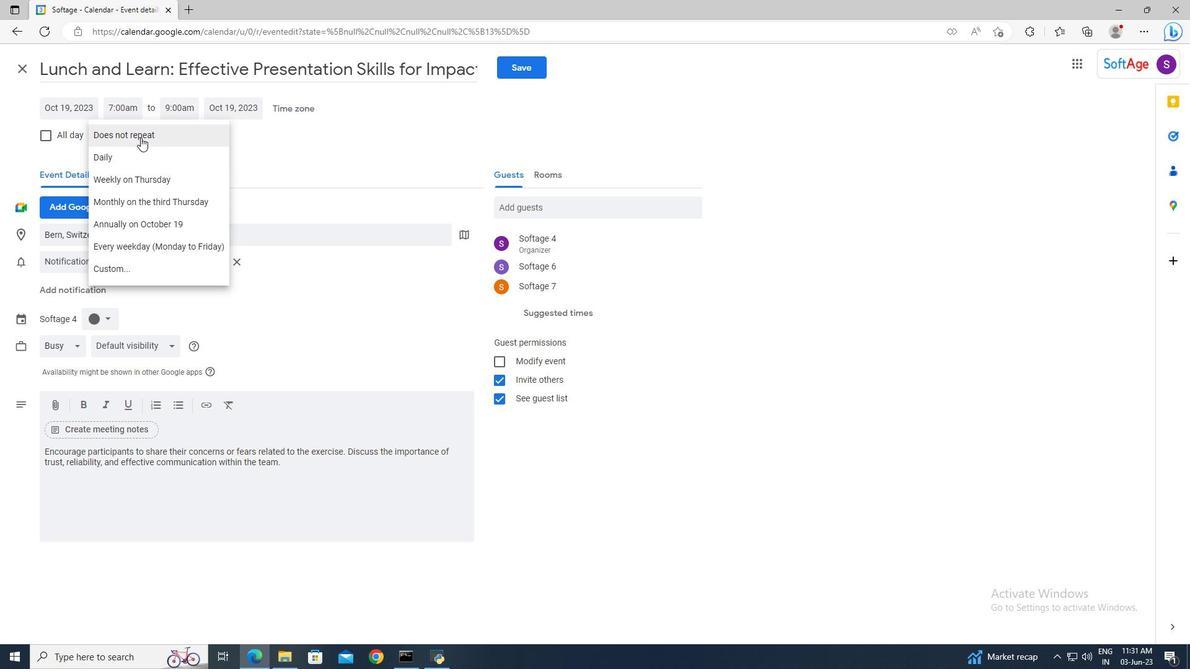
Action: Mouse pressed left at (132, 137)
Screenshot: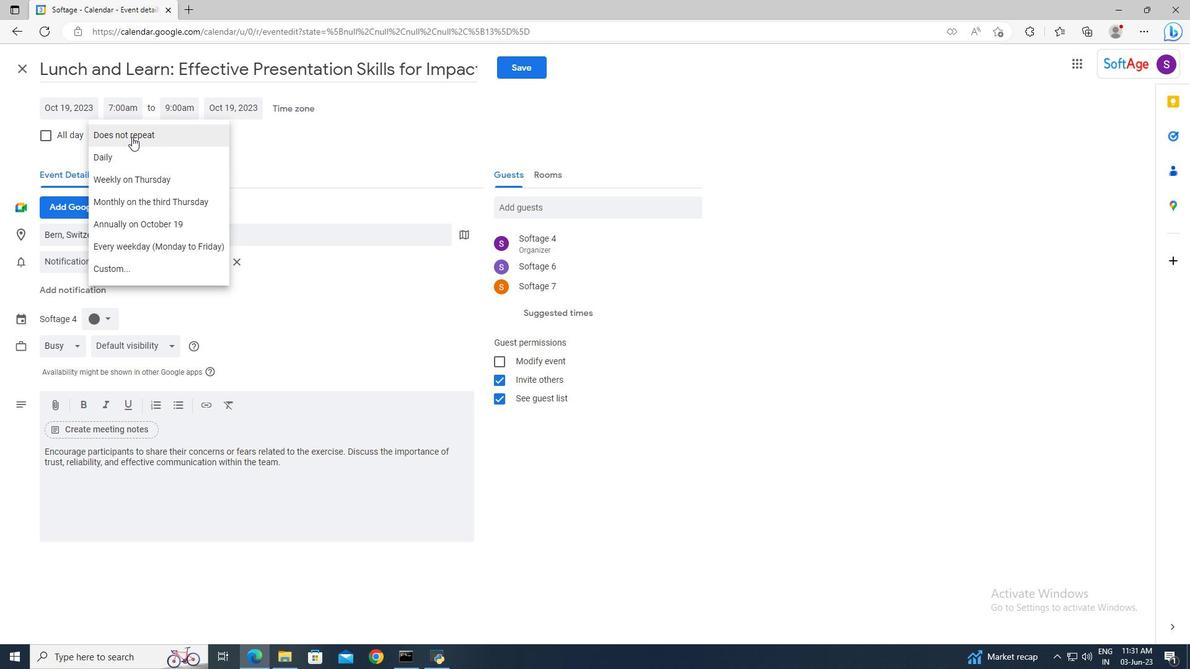 
Action: Mouse moved to (506, 73)
Screenshot: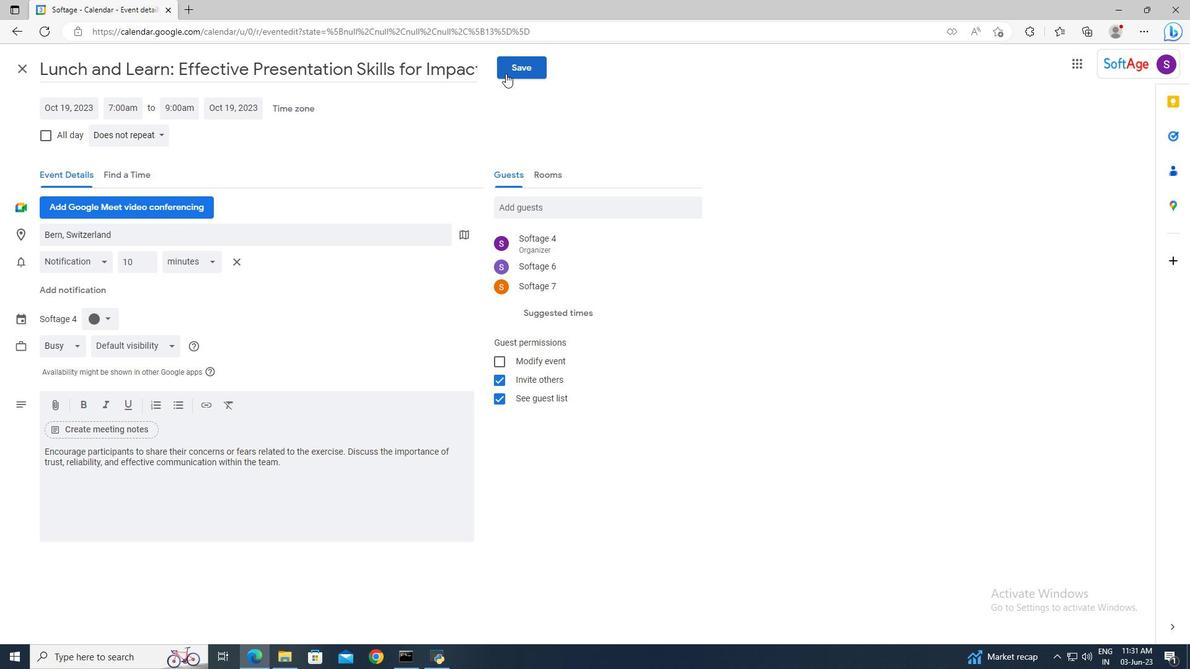
Action: Mouse pressed left at (506, 73)
Screenshot: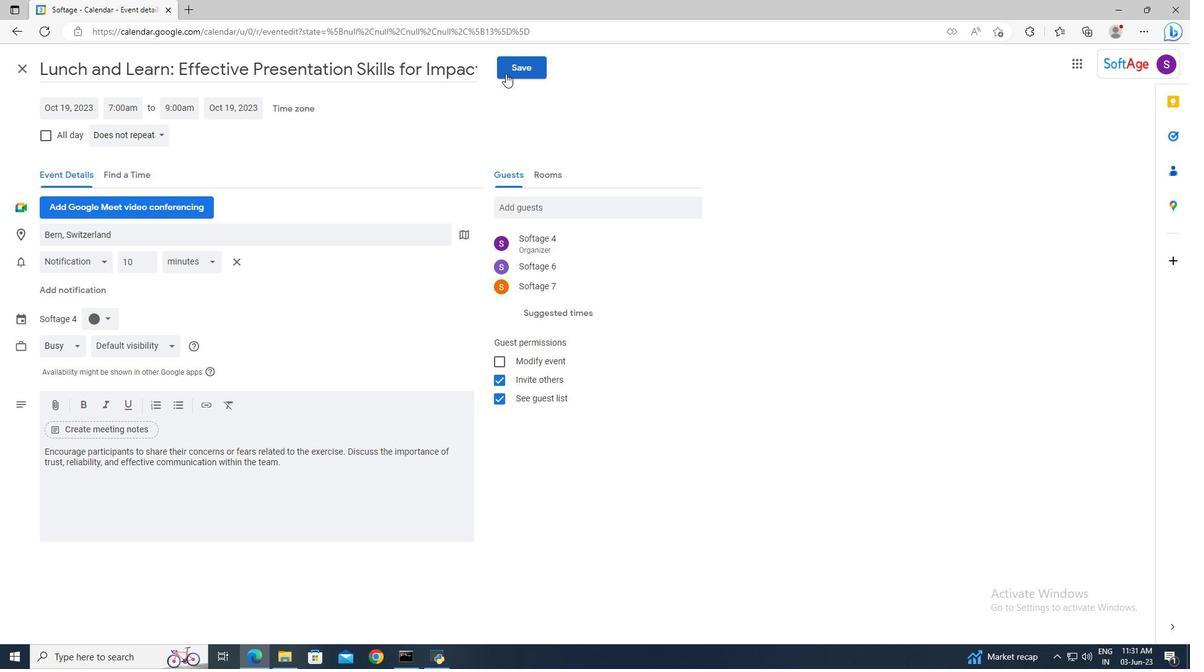 
Action: Mouse moved to (715, 368)
Screenshot: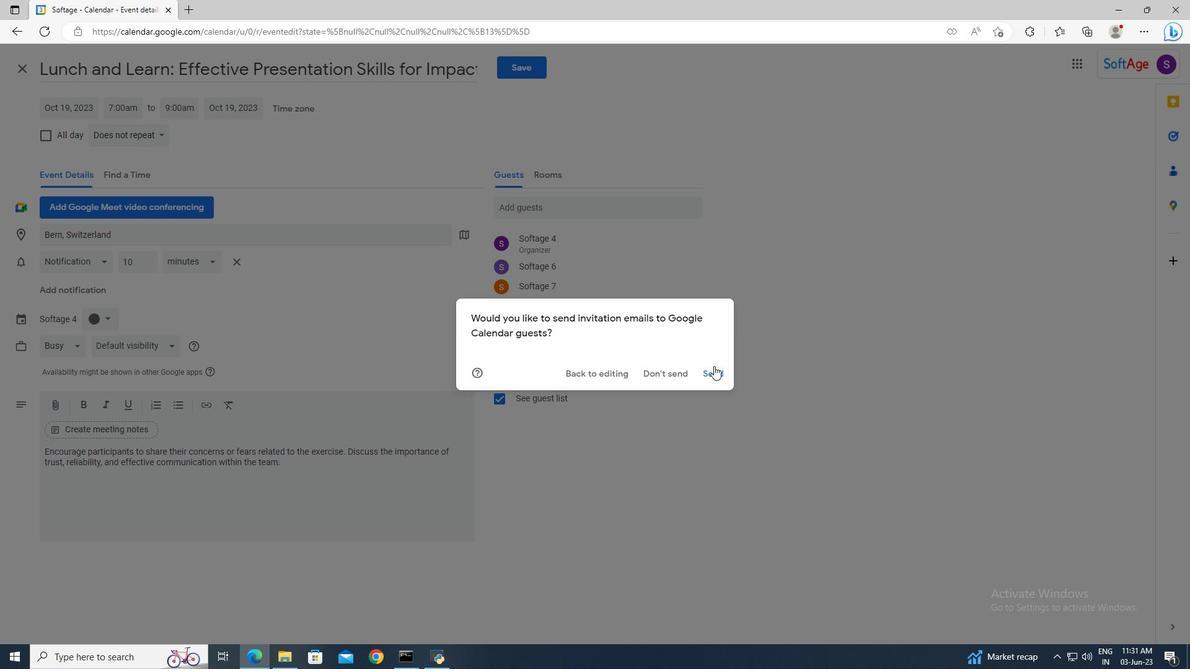 
Action: Mouse pressed left at (715, 368)
Screenshot: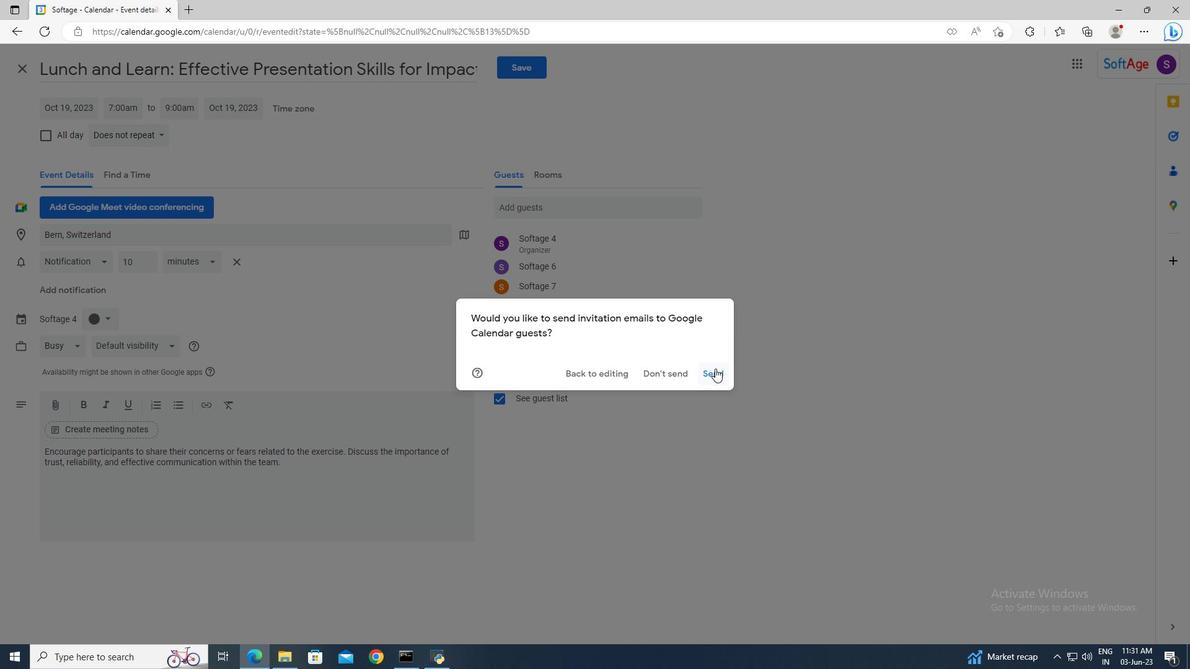 
